 Task: Look for space in Broek op Langedijk, Netherlands from 2nd August, 2023 to 12th August, 2023 for 2 adults in price range Rs.5000 to Rs.10000. Place can be private room with 1  bedroom having 1 bed and 1 bathroom. Property type can be house, flat, guest house, hotel. Amenities needed are: washing machine. Booking option can be shelf check-in. Required host language is English.
Action: Mouse moved to (398, 102)
Screenshot: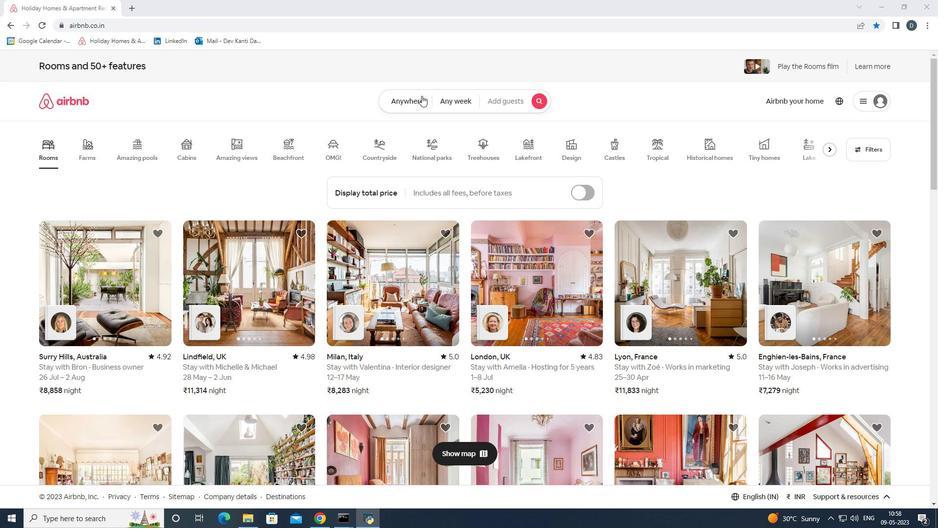 
Action: Mouse pressed left at (398, 102)
Screenshot: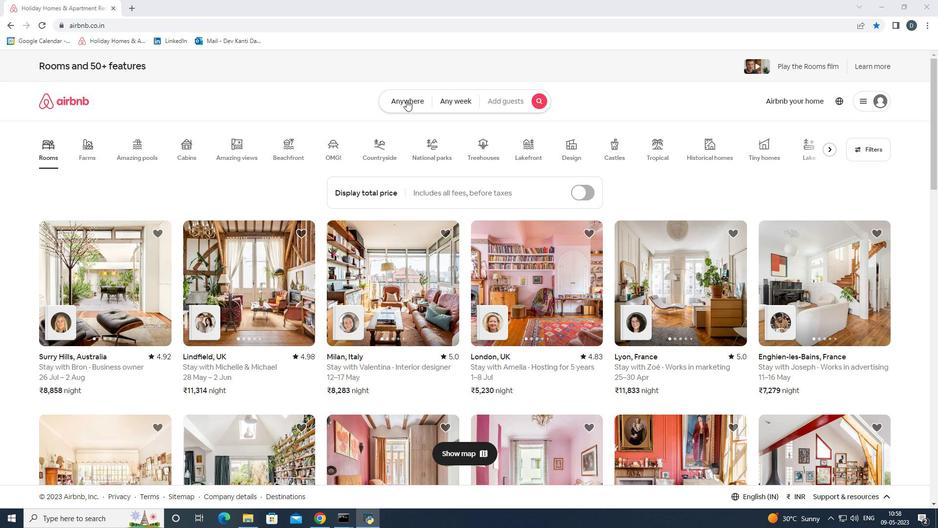 
Action: Mouse moved to (326, 139)
Screenshot: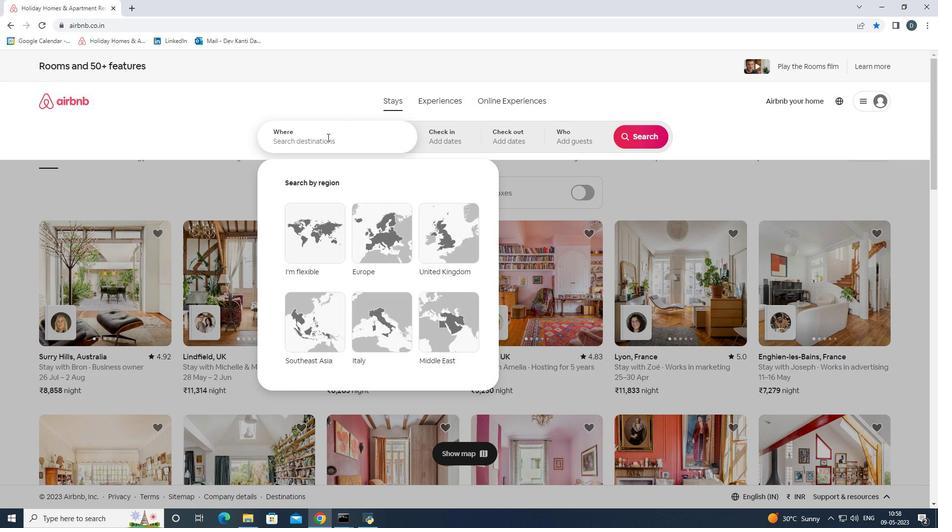 
Action: Mouse pressed left at (326, 139)
Screenshot: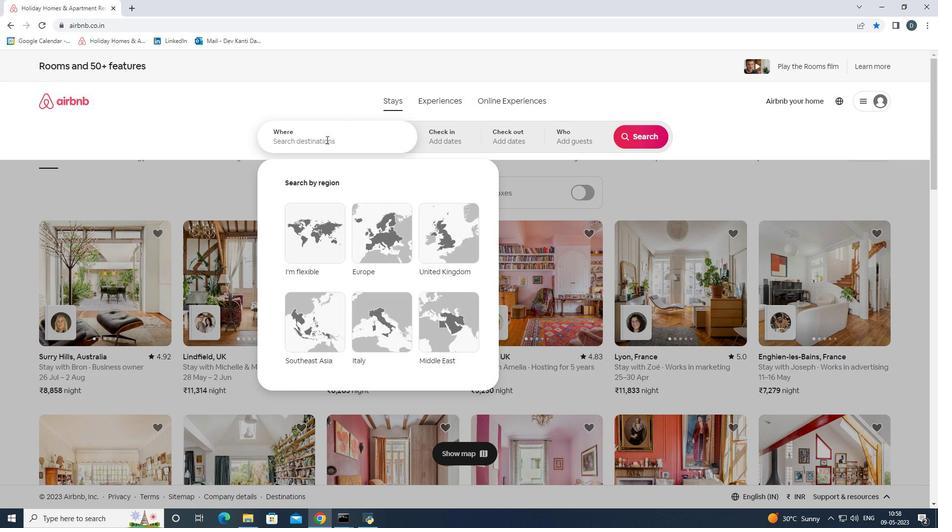 
Action: Key pressed <Key.shift>Broek<Key.space>op<Key.space><Key.shift>Langedijk,<Key.space><Key.shift><Key.shift><Key.shift><Key.shift><Key.shift><Key.shift>Netherlands<Key.enter>
Screenshot: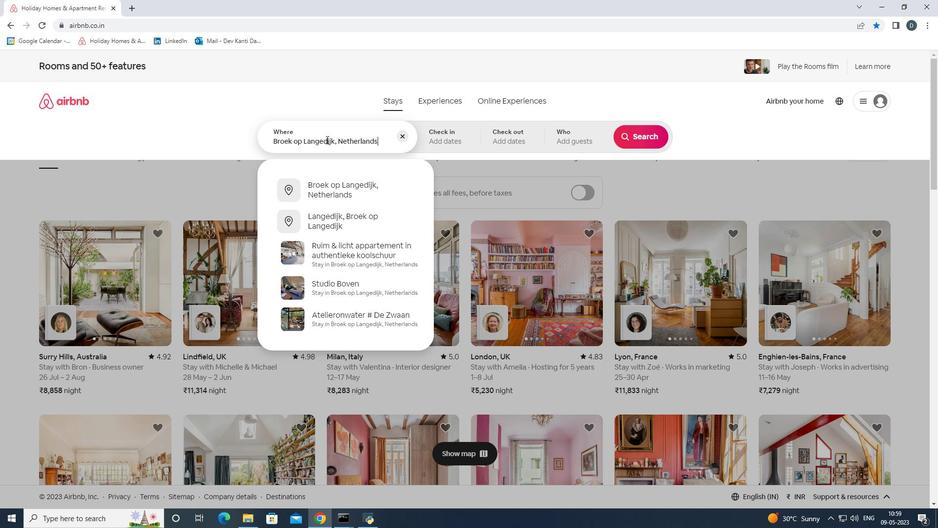 
Action: Mouse moved to (637, 215)
Screenshot: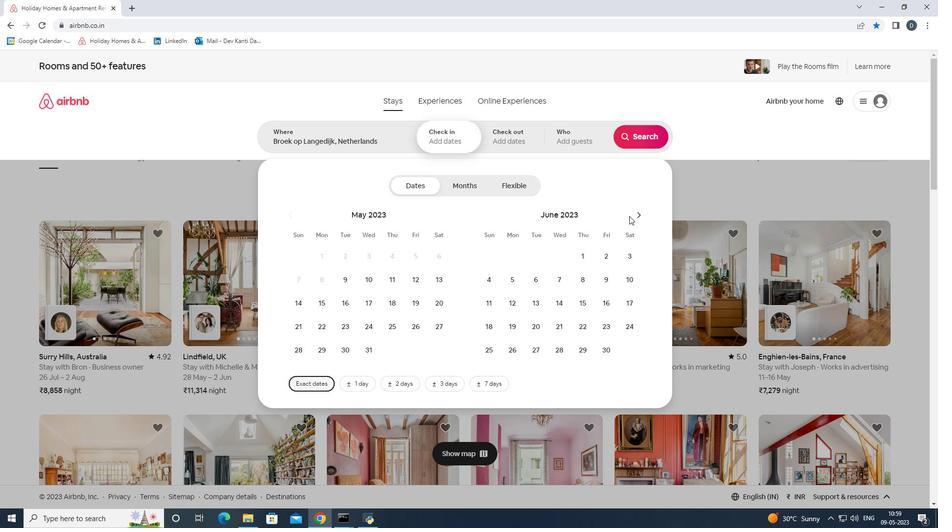 
Action: Mouse pressed left at (637, 215)
Screenshot: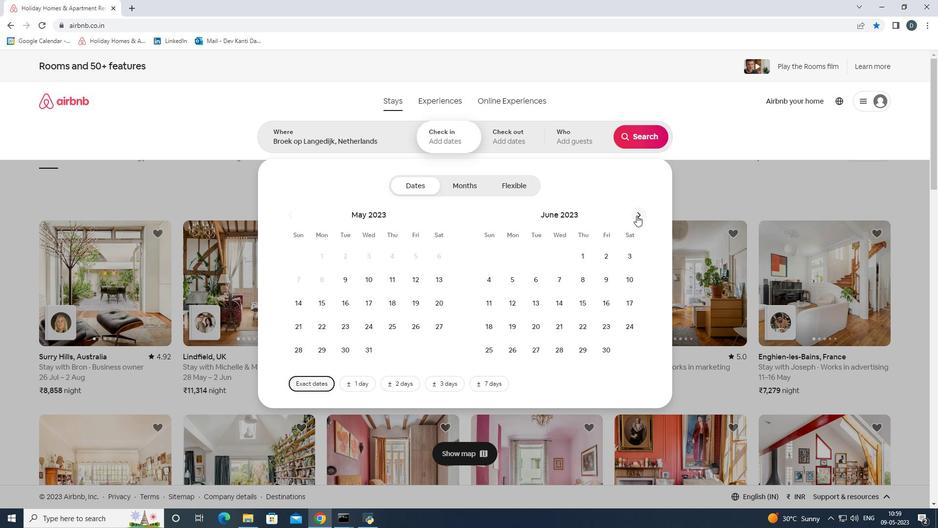 
Action: Mouse pressed left at (637, 215)
Screenshot: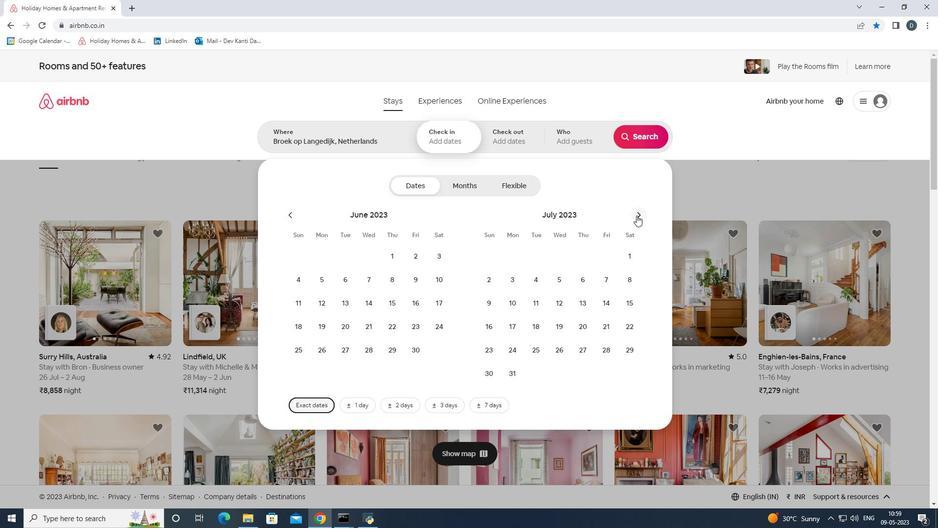 
Action: Mouse moved to (564, 255)
Screenshot: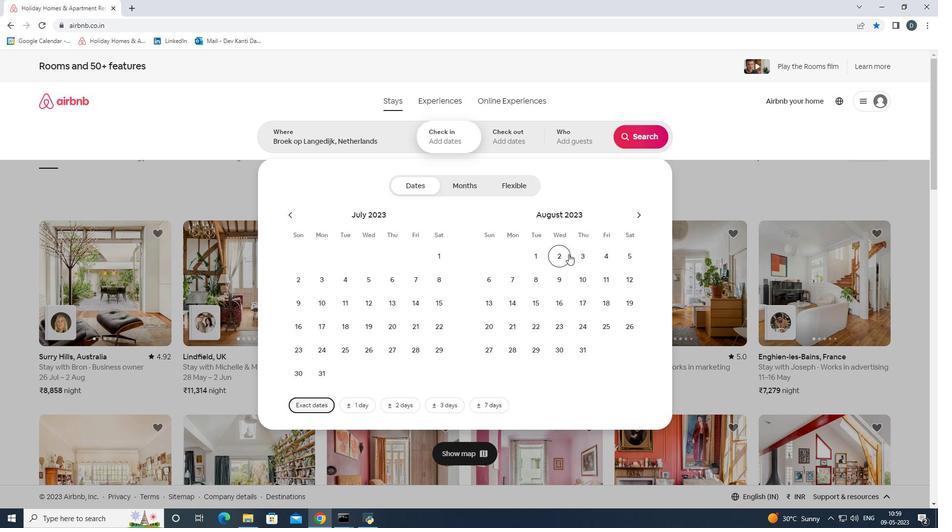 
Action: Mouse pressed left at (564, 255)
Screenshot: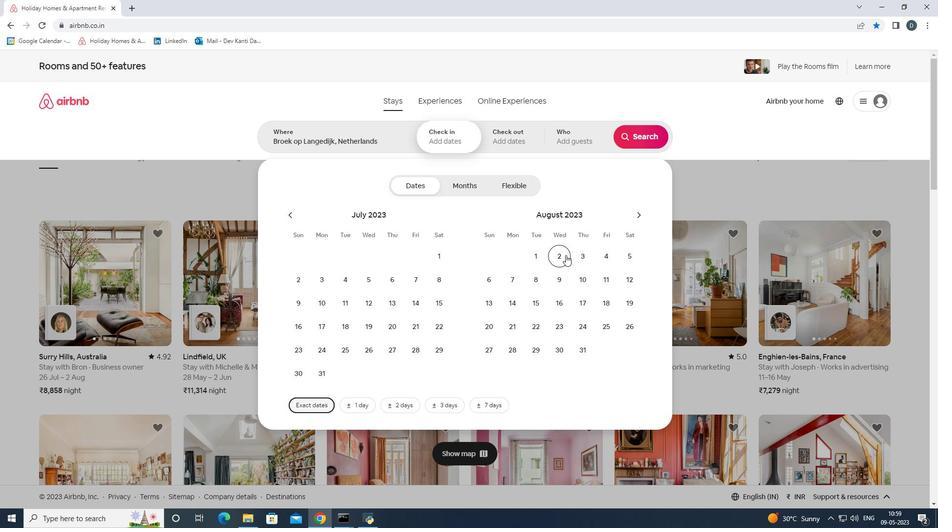 
Action: Mouse moved to (624, 275)
Screenshot: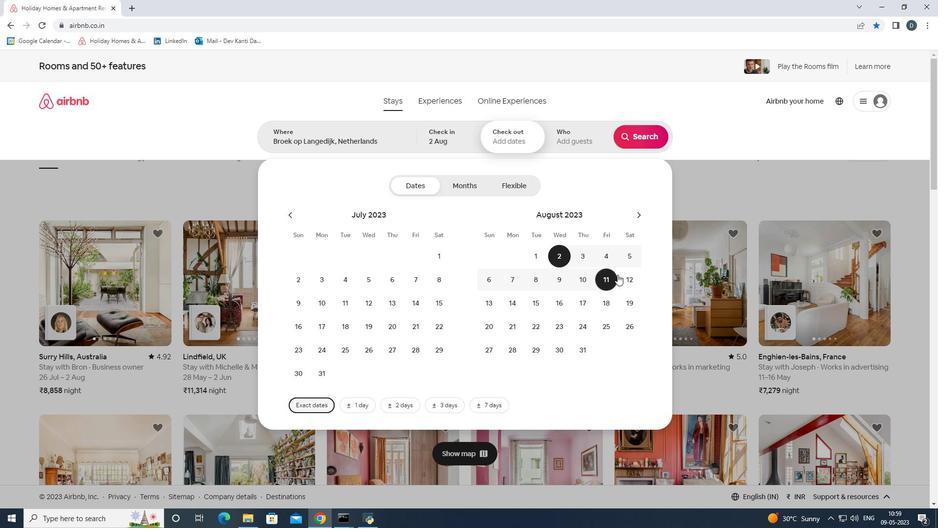 
Action: Mouse pressed left at (624, 275)
Screenshot: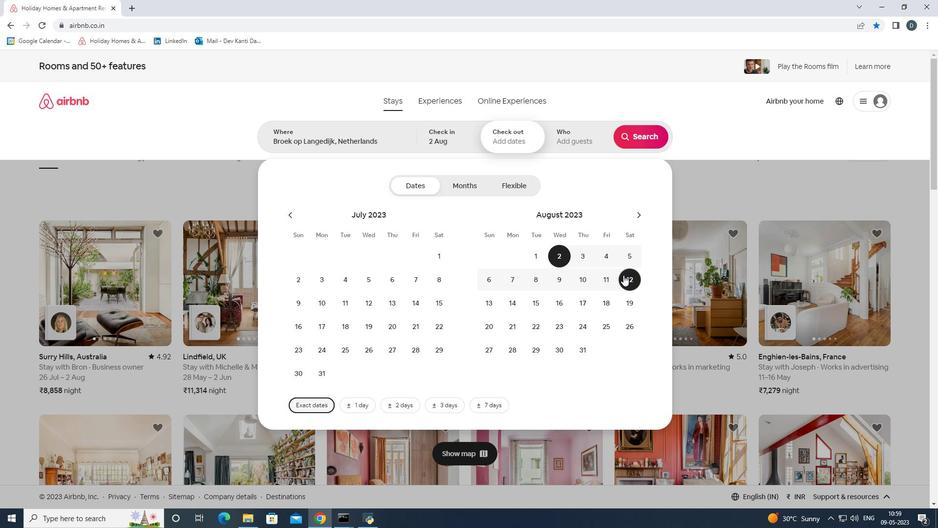 
Action: Mouse moved to (575, 142)
Screenshot: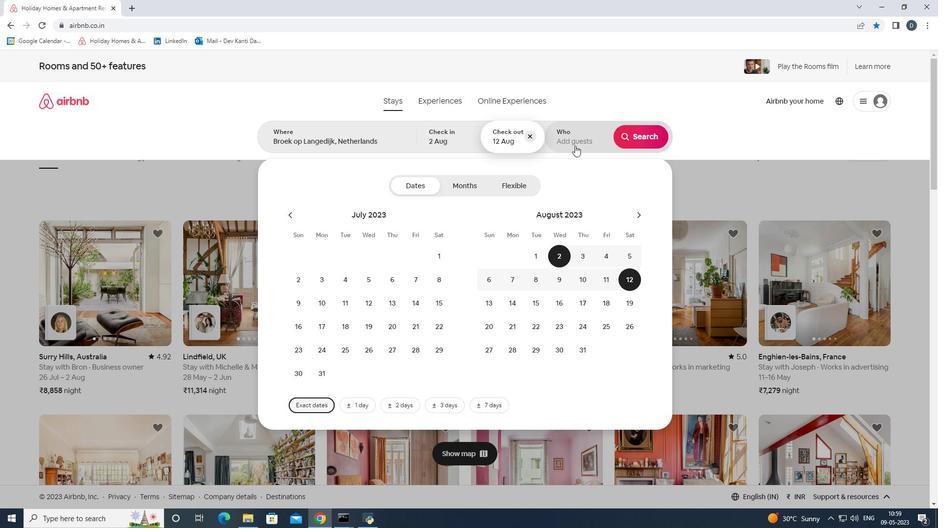 
Action: Mouse pressed left at (575, 142)
Screenshot: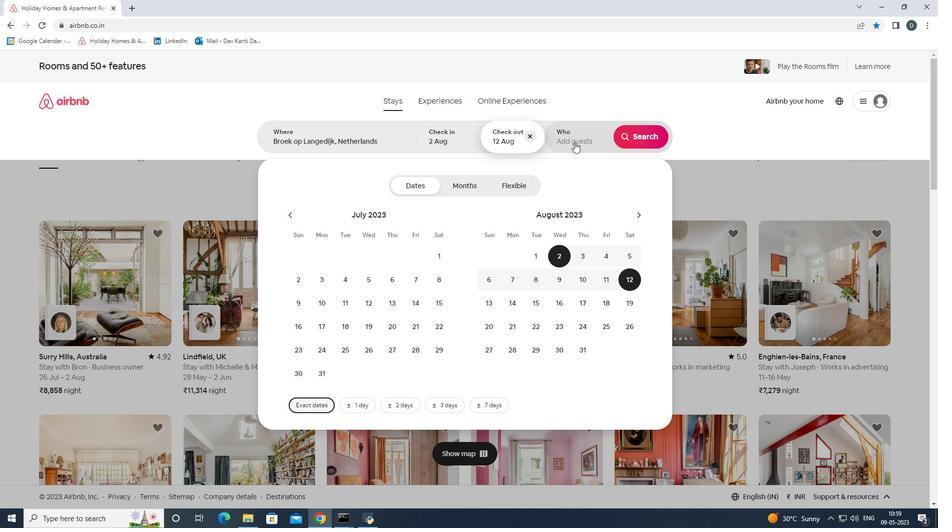 
Action: Mouse moved to (642, 184)
Screenshot: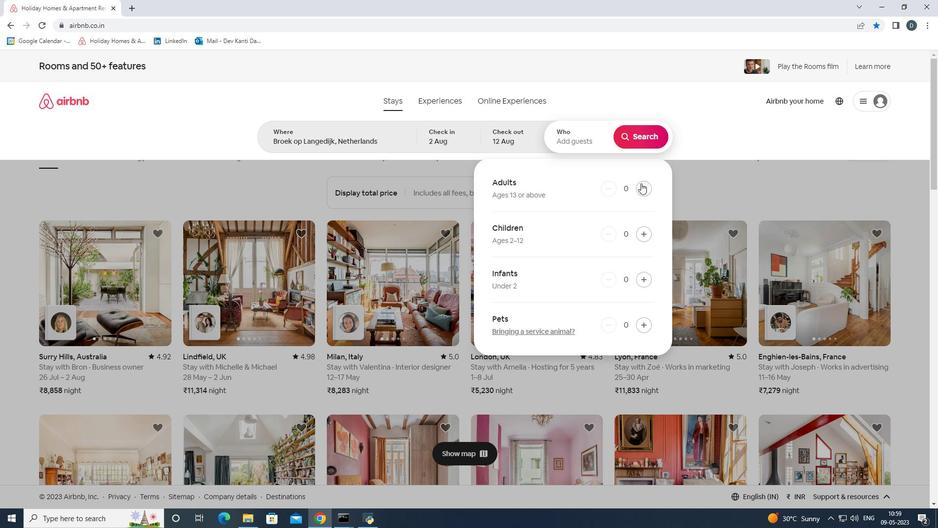 
Action: Mouse pressed left at (642, 184)
Screenshot: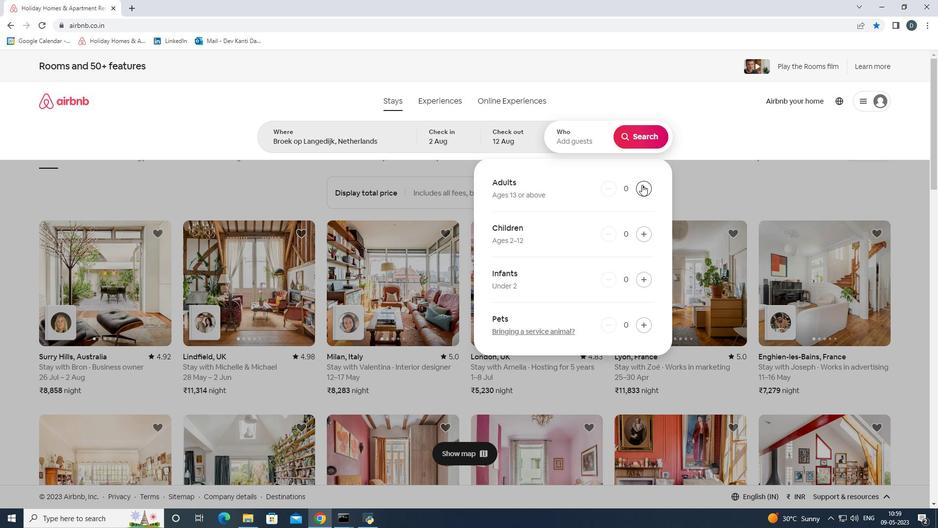 
Action: Mouse pressed left at (642, 184)
Screenshot: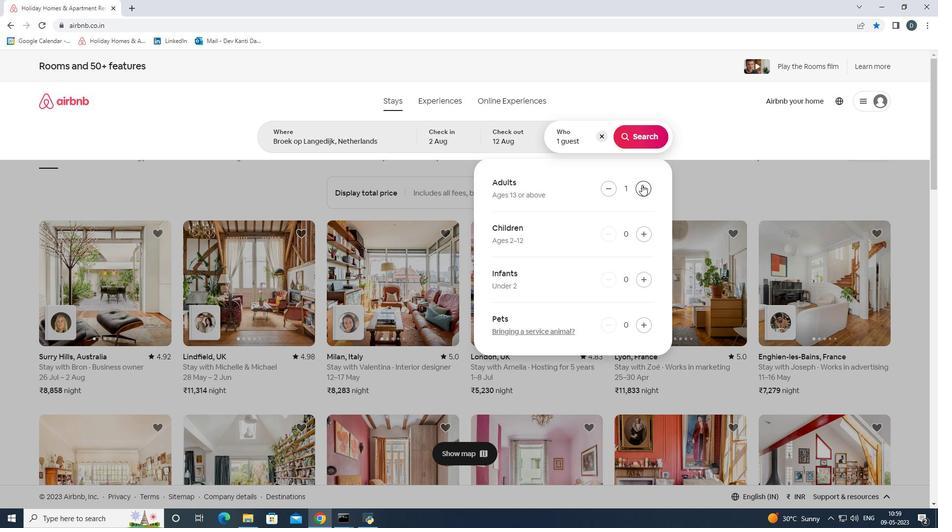 
Action: Mouse moved to (635, 144)
Screenshot: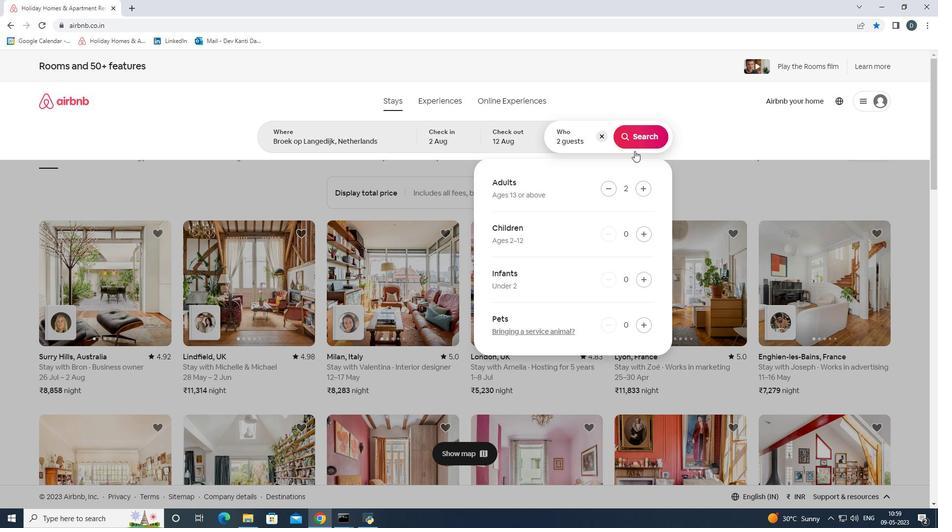 
Action: Mouse pressed left at (635, 144)
Screenshot: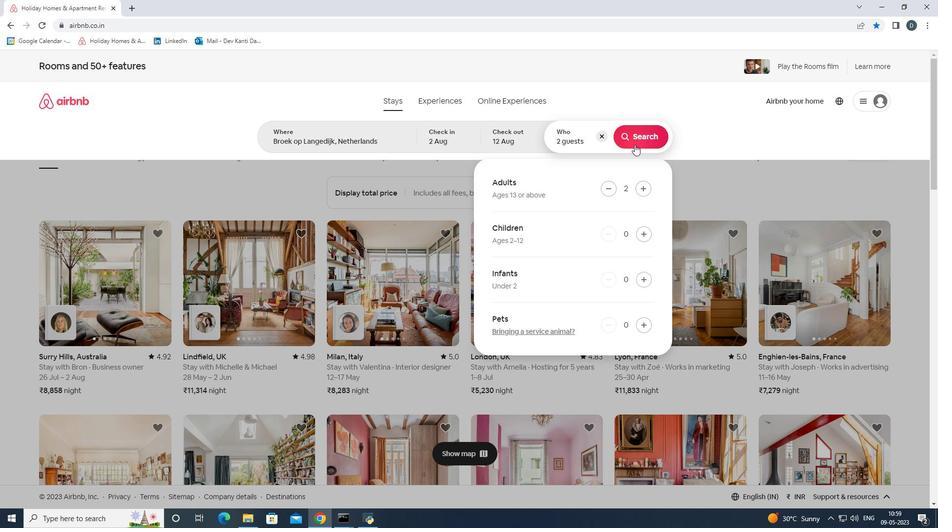 
Action: Mouse moved to (888, 106)
Screenshot: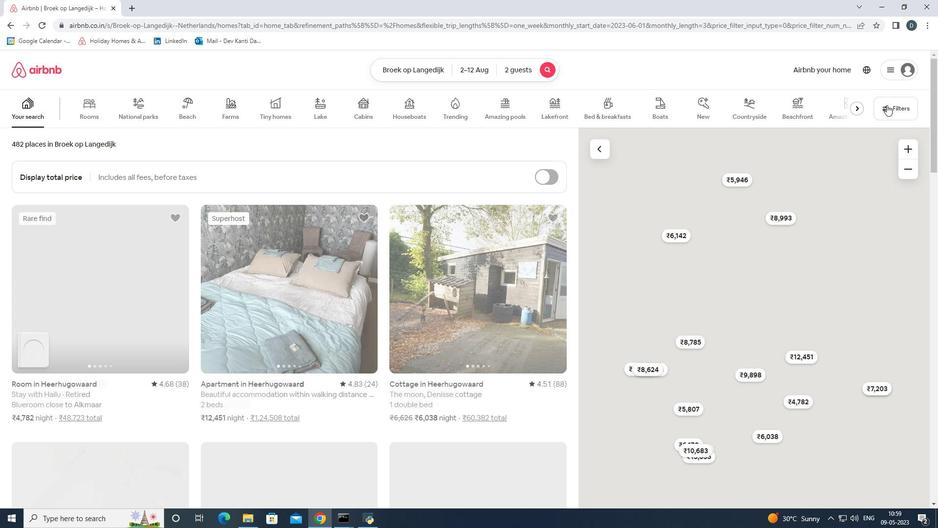 
Action: Mouse pressed left at (888, 106)
Screenshot: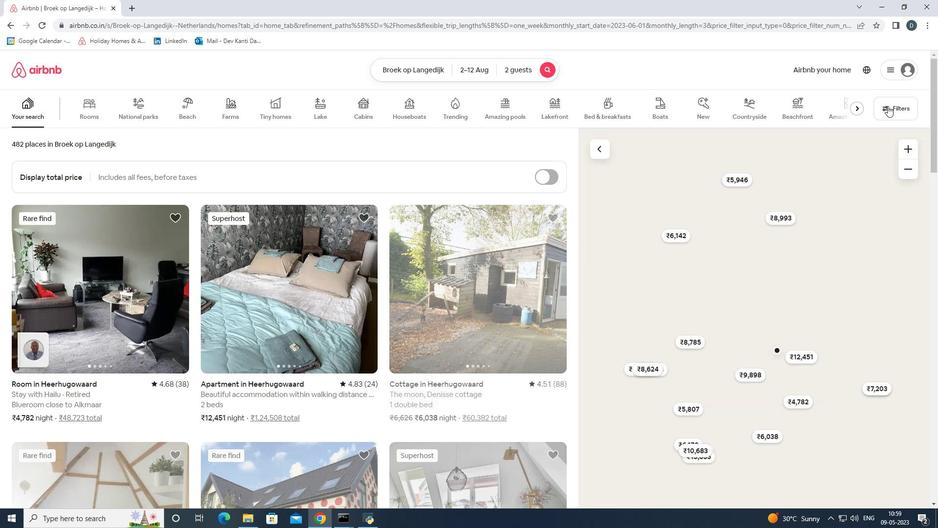 
Action: Mouse moved to (410, 348)
Screenshot: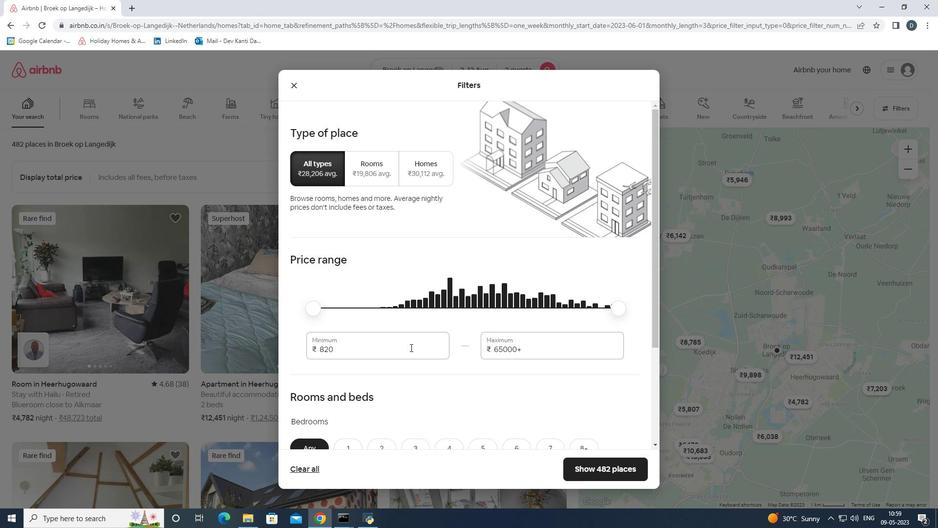 
Action: Mouse pressed left at (410, 348)
Screenshot: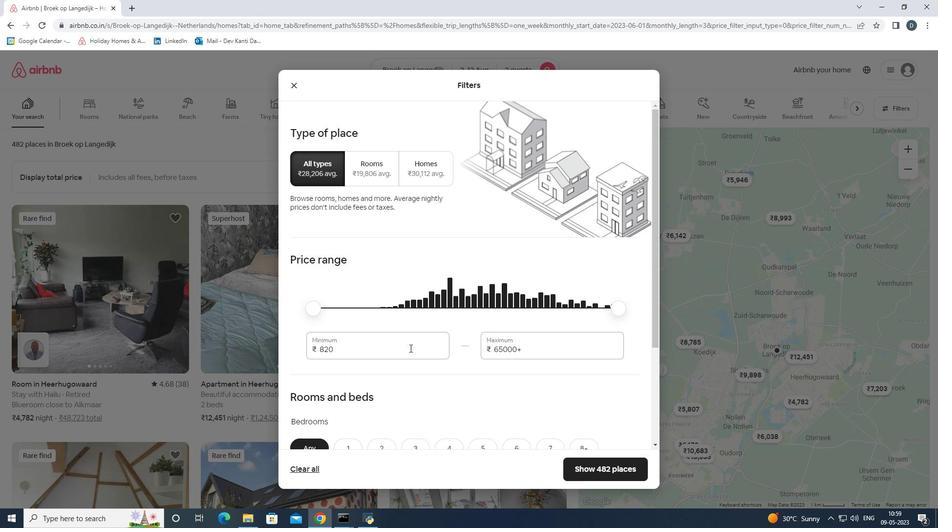 
Action: Mouse pressed left at (410, 348)
Screenshot: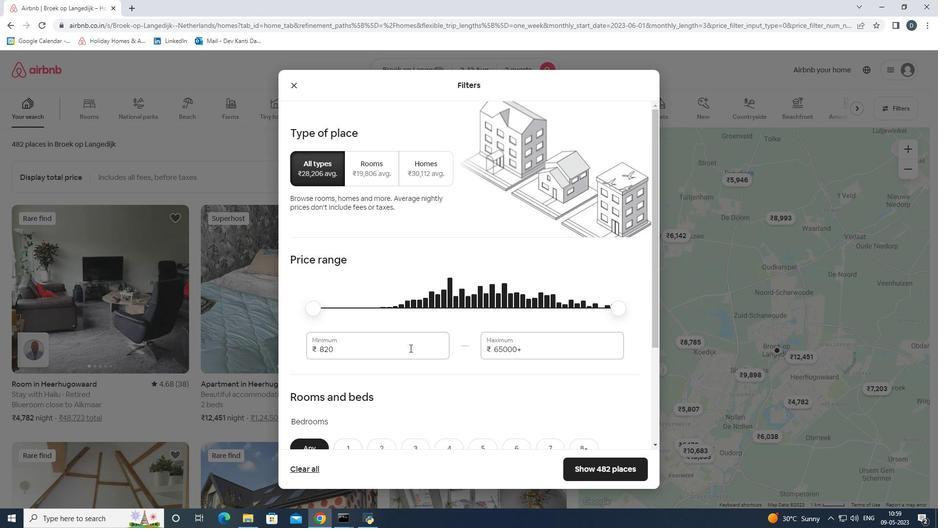 
Action: Key pressed 5000<Key.tab>10000
Screenshot: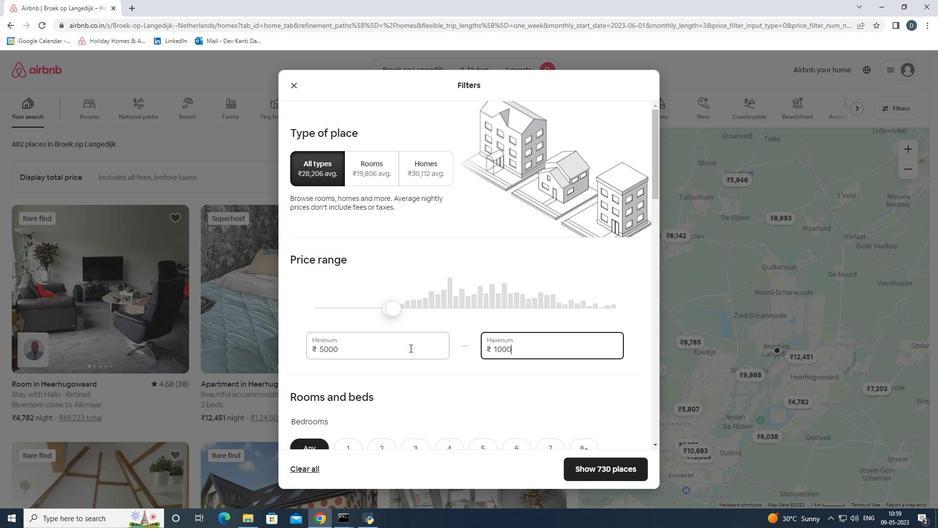 
Action: Mouse moved to (379, 282)
Screenshot: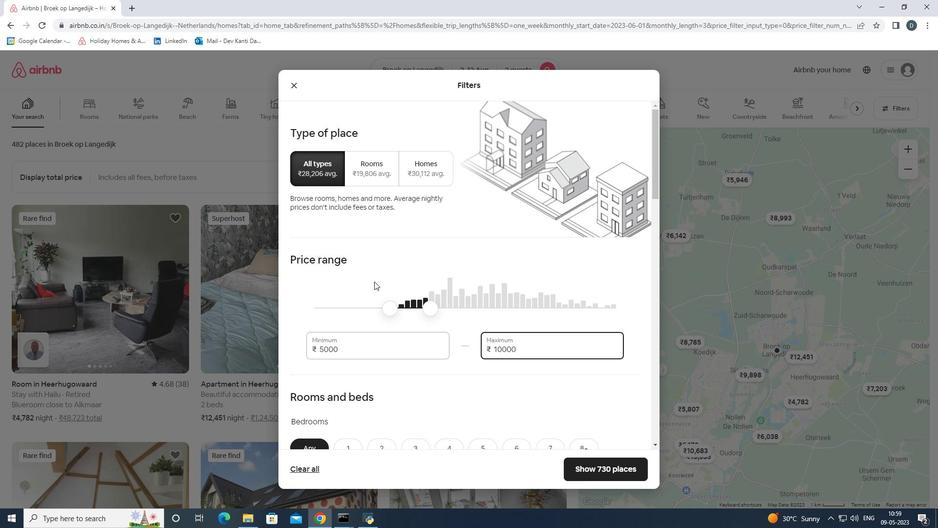 
Action: Mouse scrolled (379, 281) with delta (0, 0)
Screenshot: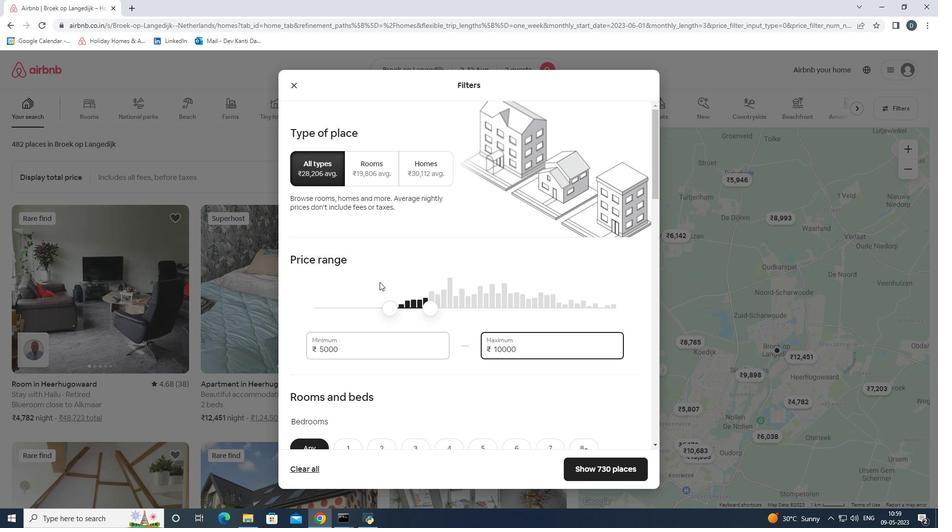 
Action: Mouse scrolled (379, 281) with delta (0, 0)
Screenshot: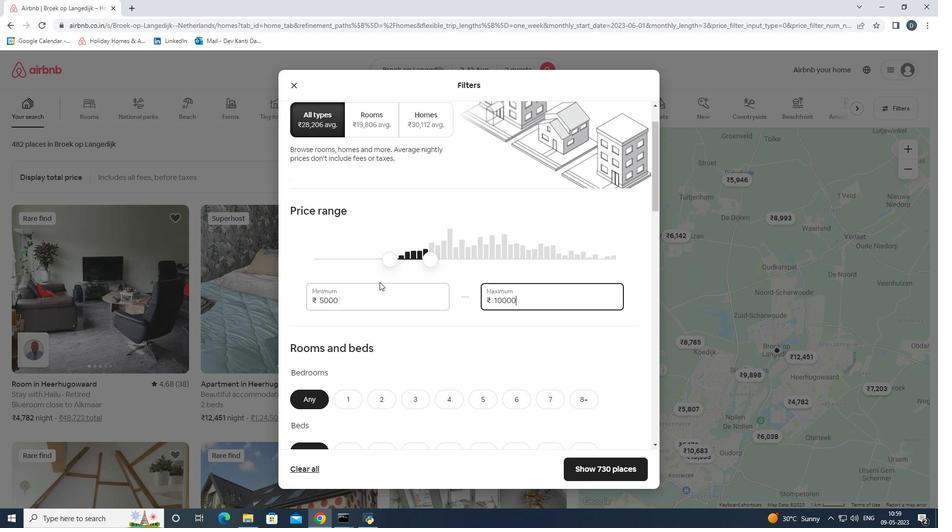 
Action: Mouse scrolled (379, 281) with delta (0, 0)
Screenshot: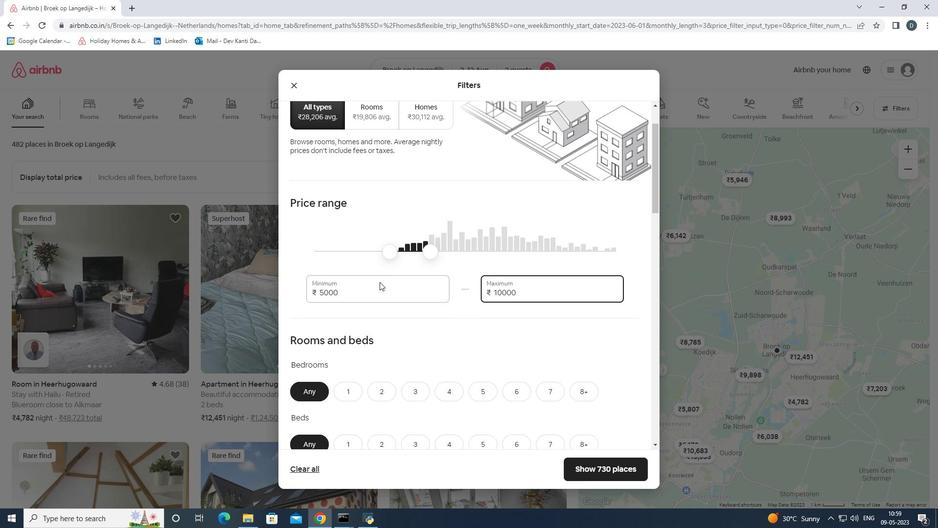 
Action: Mouse moved to (344, 297)
Screenshot: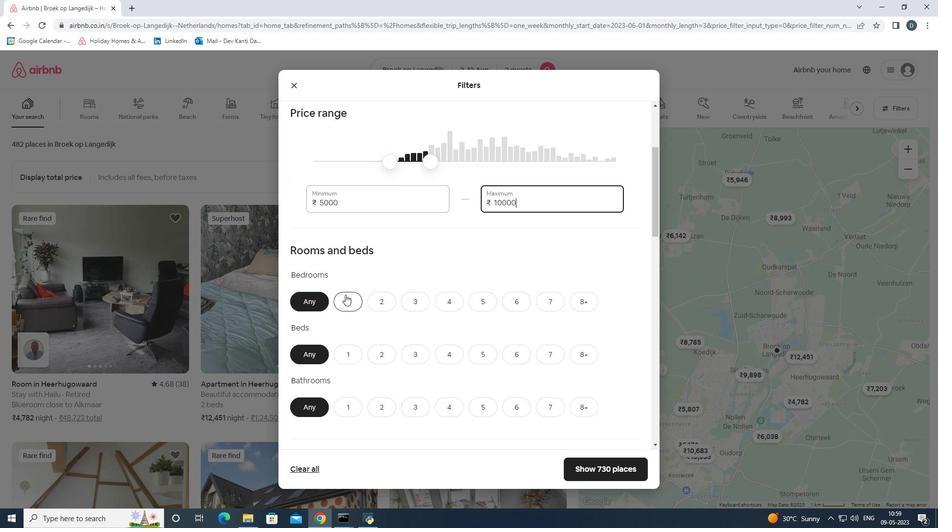
Action: Mouse pressed left at (344, 297)
Screenshot: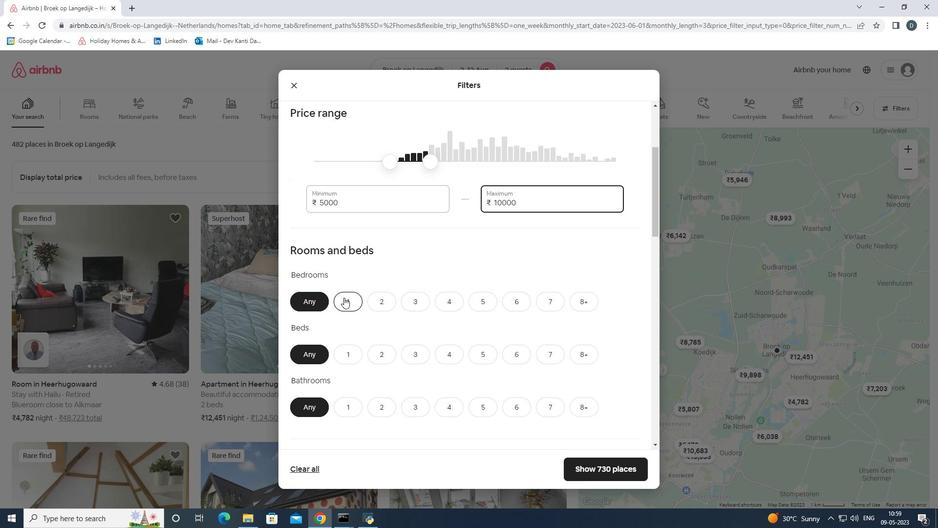 
Action: Mouse moved to (344, 350)
Screenshot: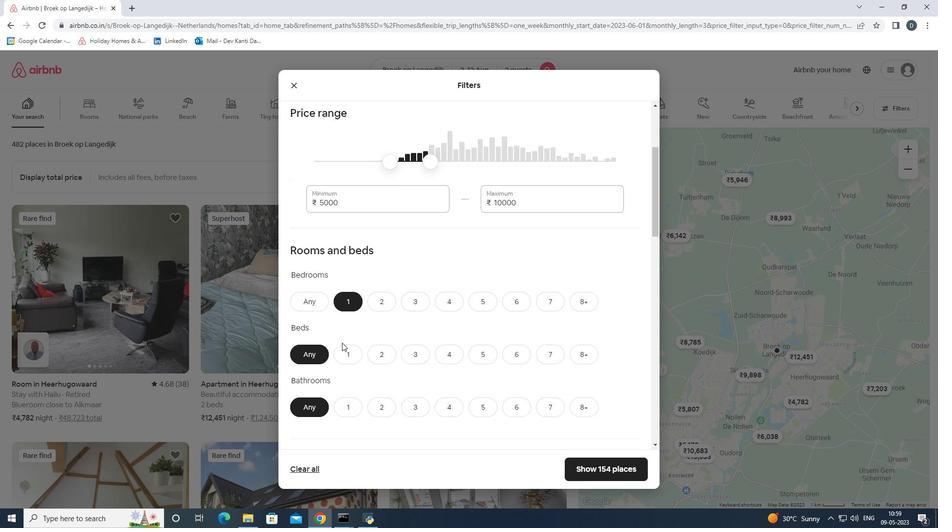 
Action: Mouse pressed left at (344, 350)
Screenshot: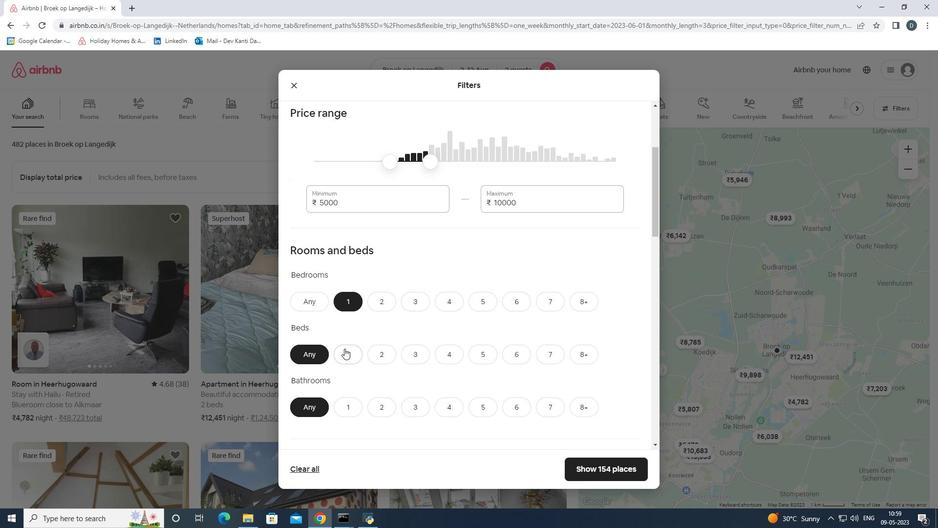 
Action: Mouse moved to (346, 403)
Screenshot: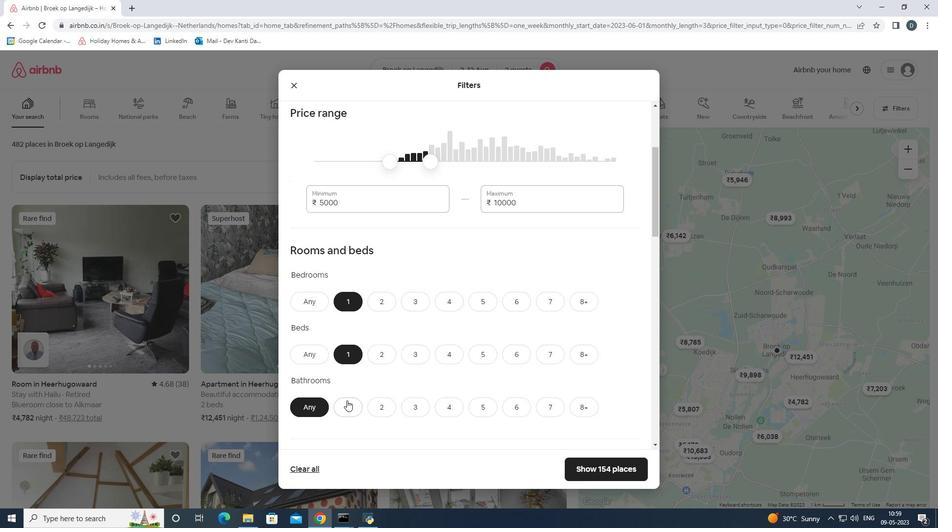 
Action: Mouse pressed left at (346, 403)
Screenshot: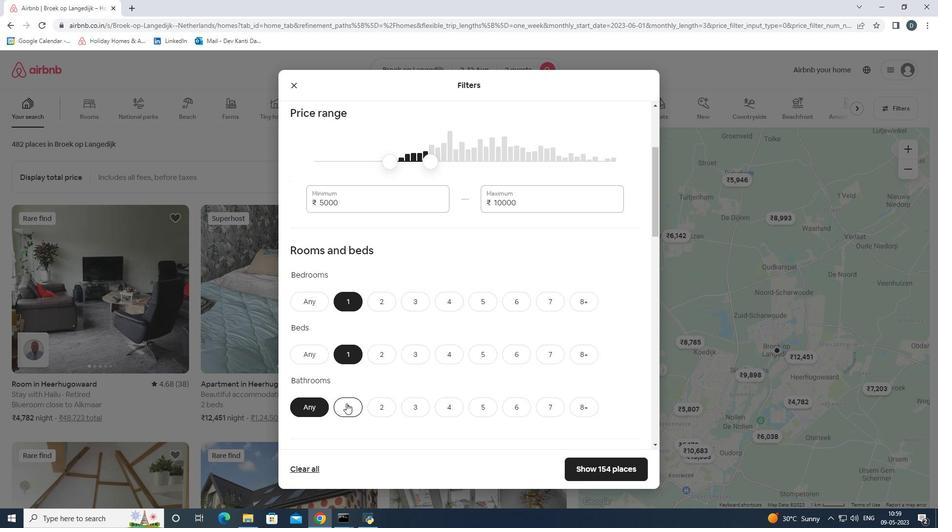 
Action: Mouse moved to (347, 403)
Screenshot: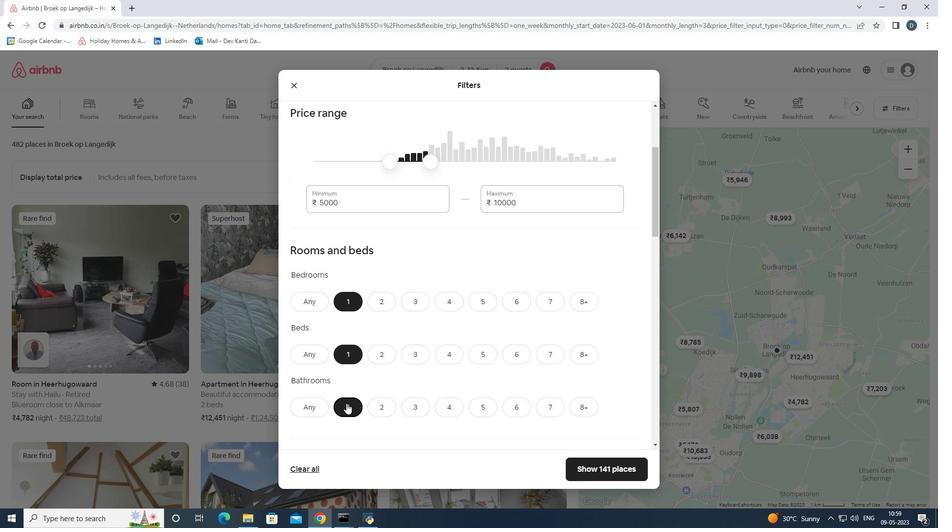 
Action: Mouse scrolled (347, 402) with delta (0, 0)
Screenshot: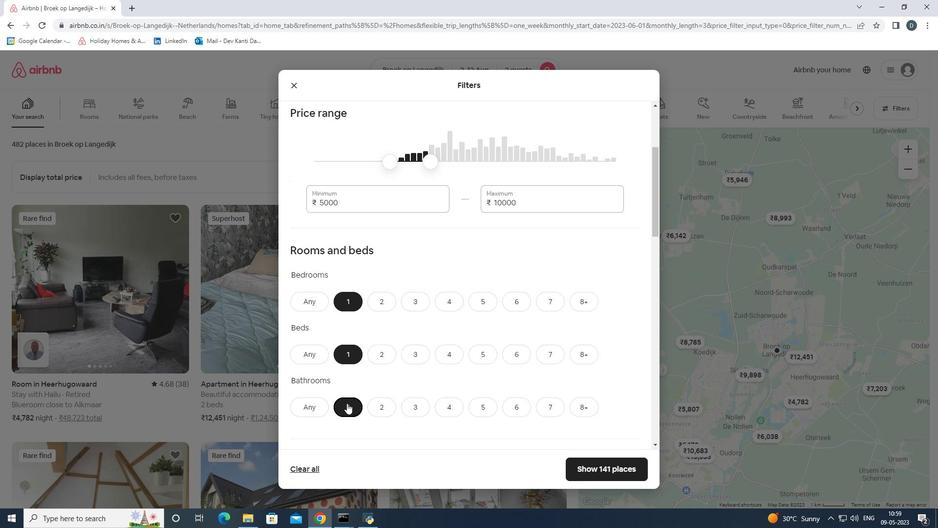 
Action: Mouse scrolled (347, 402) with delta (0, 0)
Screenshot: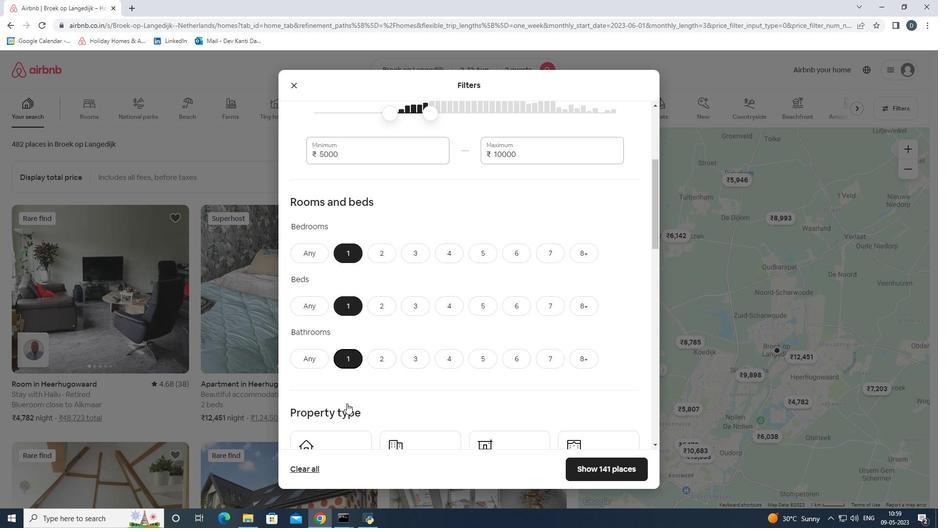 
Action: Mouse scrolled (347, 402) with delta (0, 0)
Screenshot: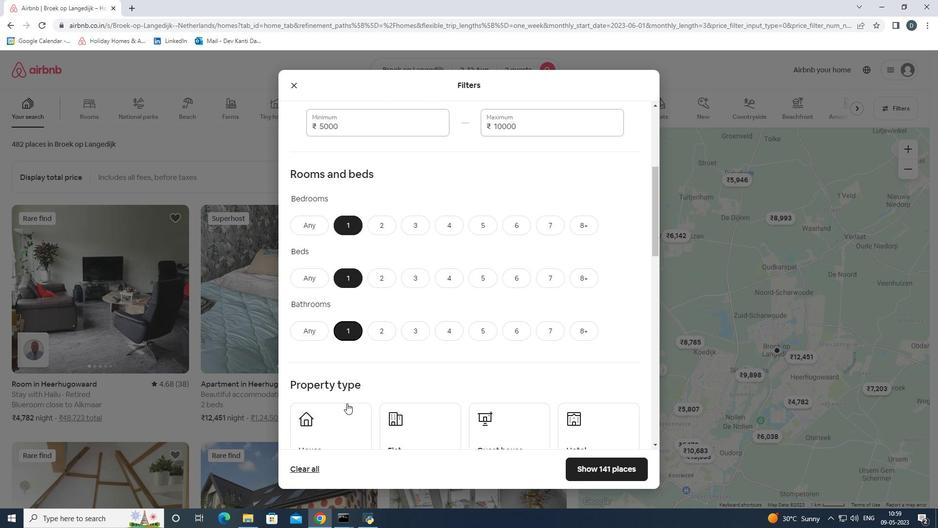 
Action: Mouse moved to (351, 375)
Screenshot: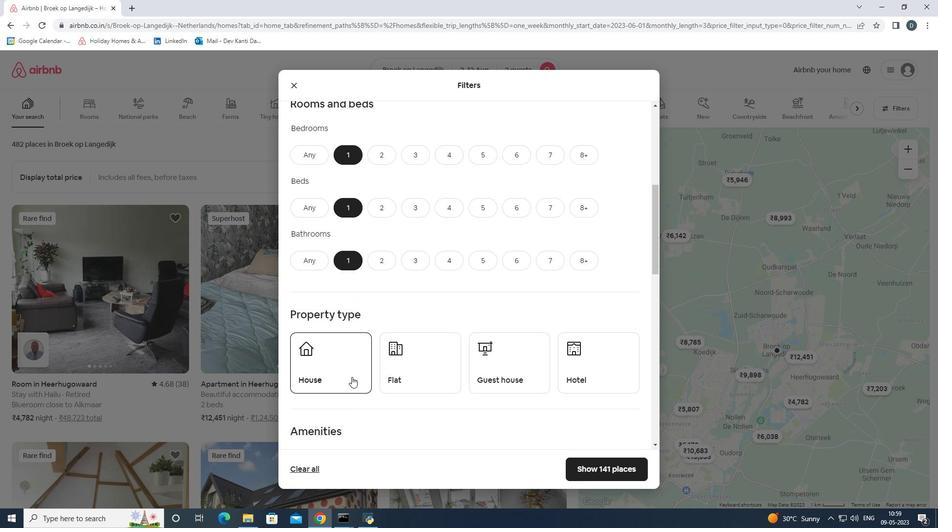 
Action: Mouse pressed left at (351, 375)
Screenshot: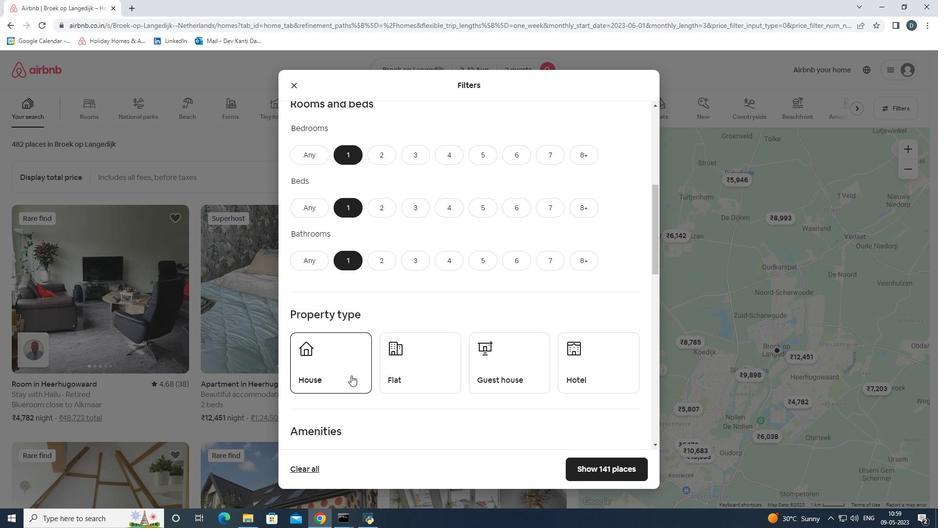 
Action: Mouse moved to (415, 368)
Screenshot: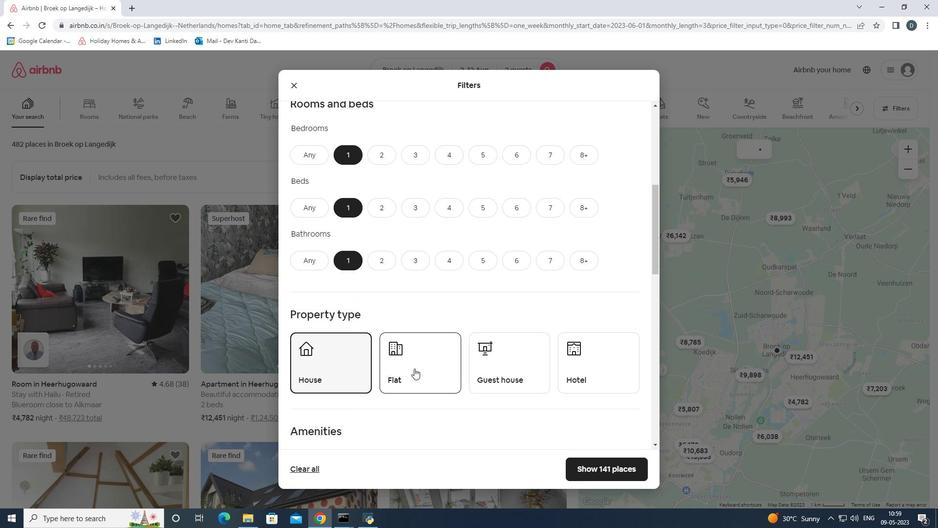 
Action: Mouse pressed left at (415, 368)
Screenshot: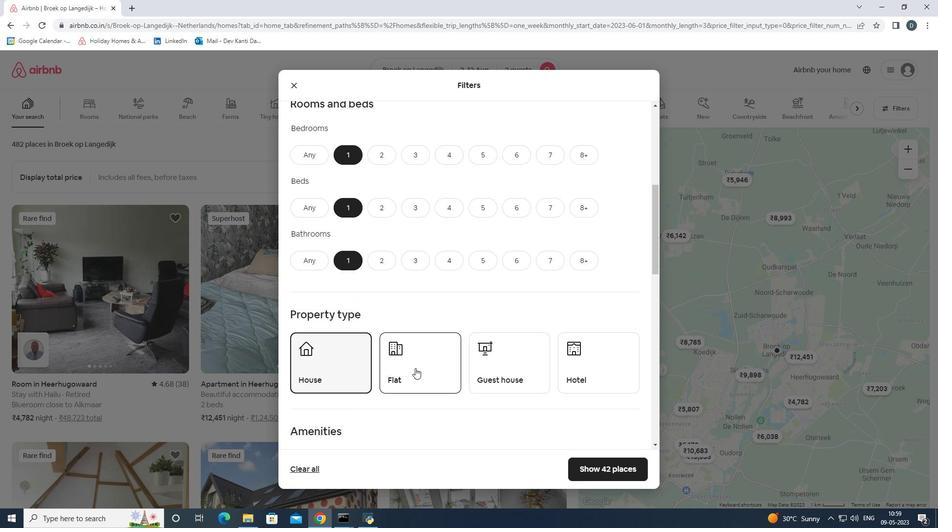 
Action: Mouse moved to (489, 357)
Screenshot: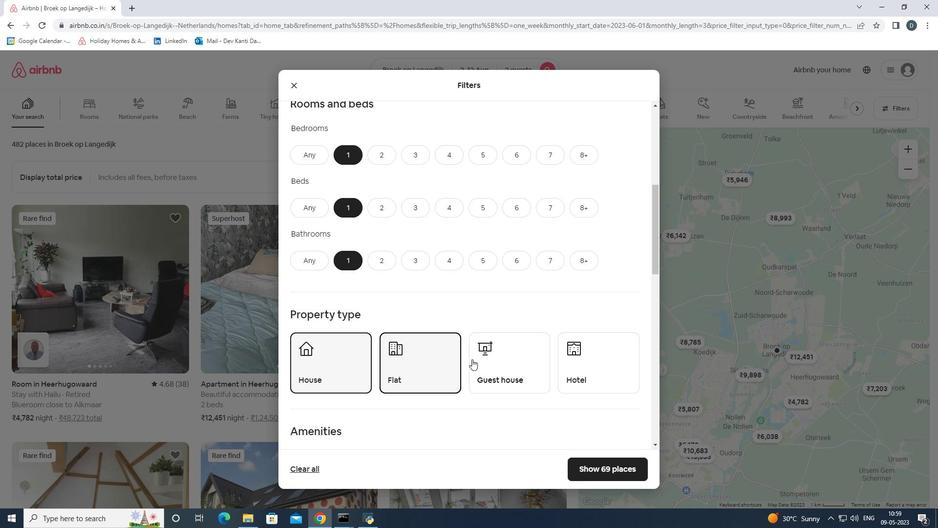 
Action: Mouse pressed left at (489, 357)
Screenshot: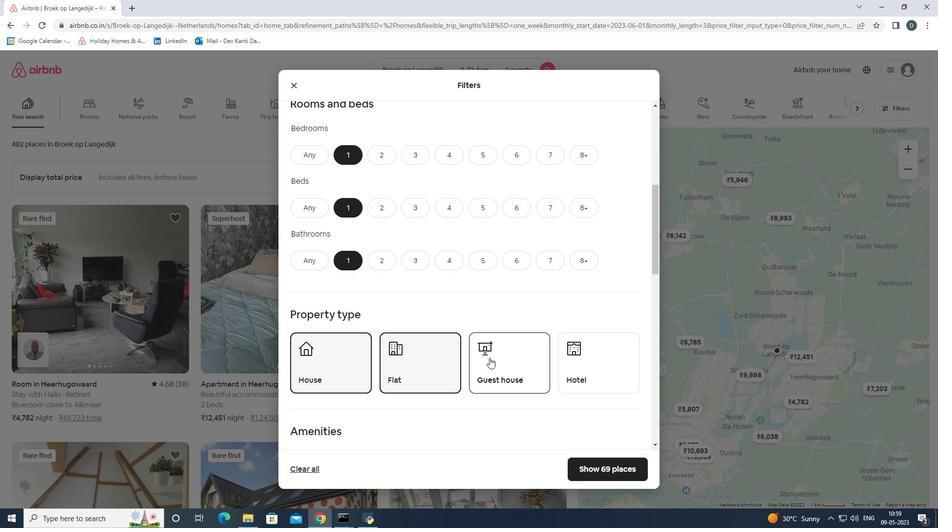 
Action: Mouse moved to (569, 358)
Screenshot: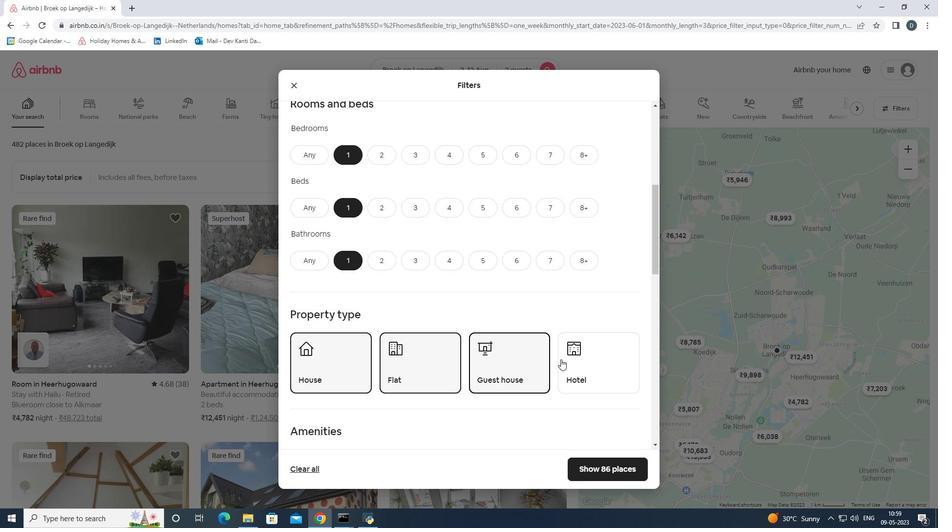 
Action: Mouse pressed left at (569, 358)
Screenshot: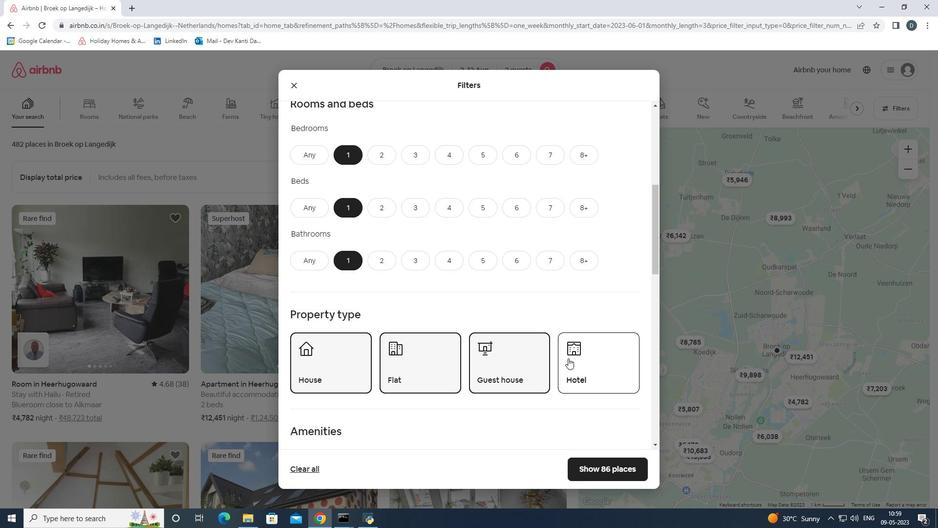 
Action: Mouse scrolled (569, 357) with delta (0, 0)
Screenshot: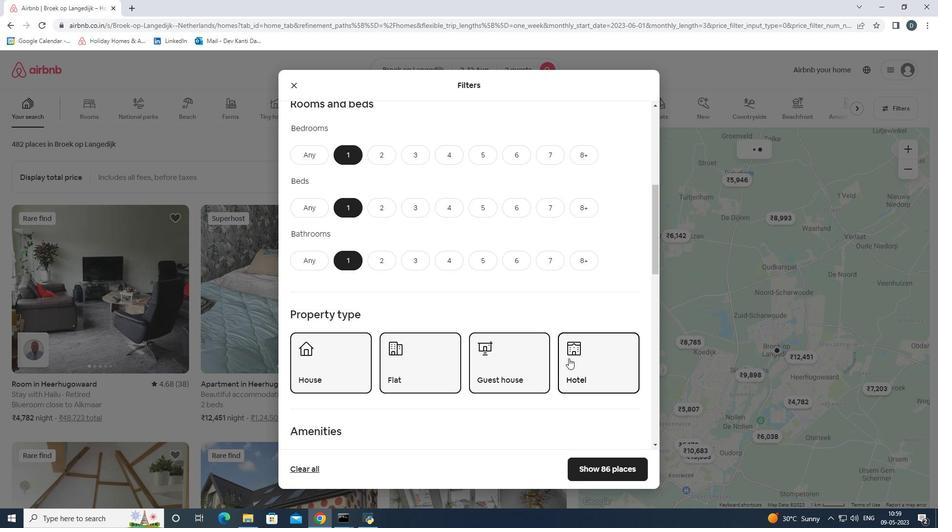 
Action: Mouse scrolled (569, 357) with delta (0, 0)
Screenshot: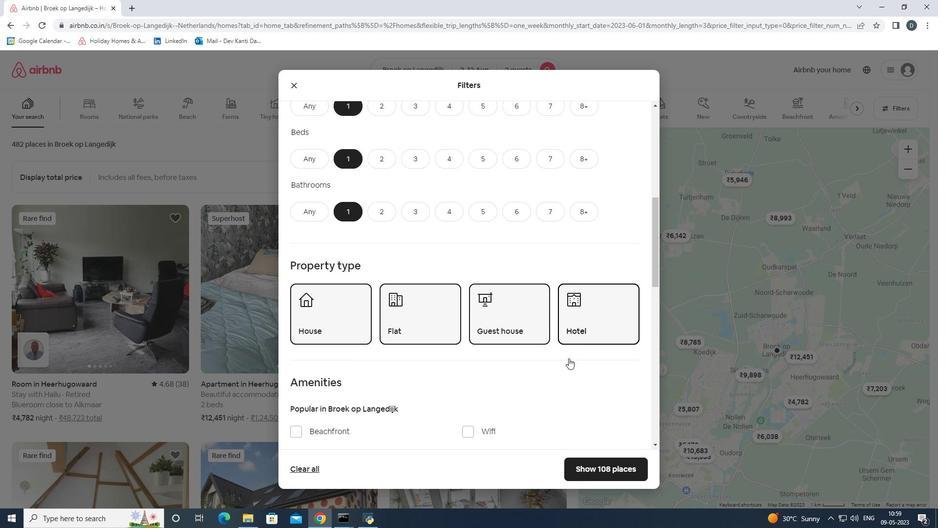 
Action: Mouse scrolled (569, 357) with delta (0, 0)
Screenshot: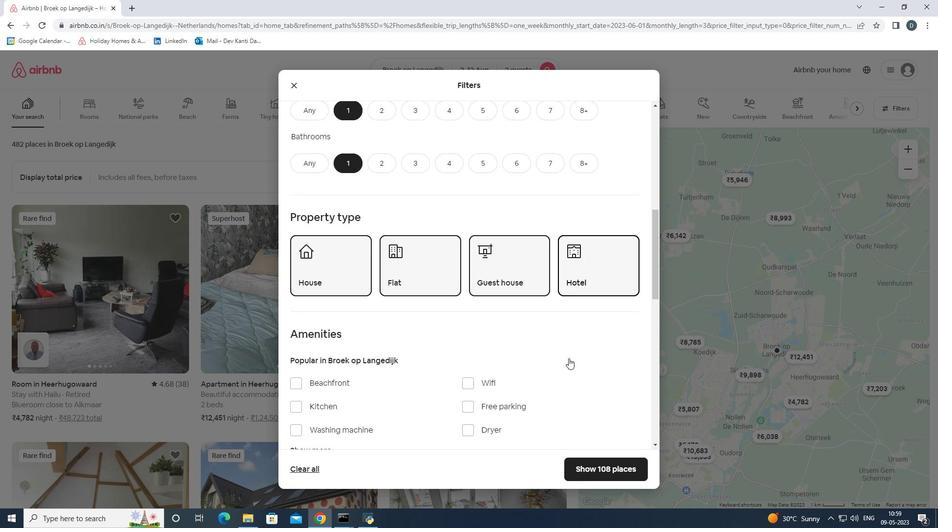 
Action: Mouse moved to (333, 378)
Screenshot: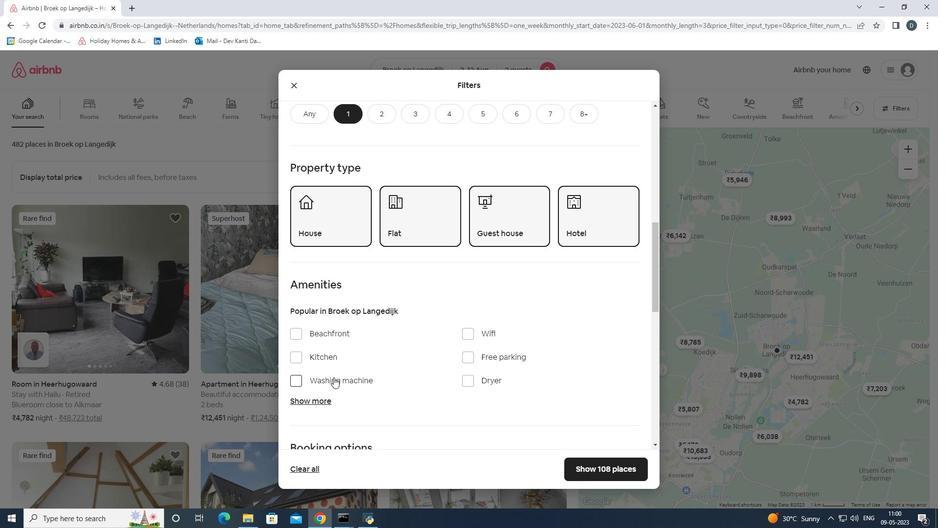 
Action: Mouse pressed left at (333, 378)
Screenshot: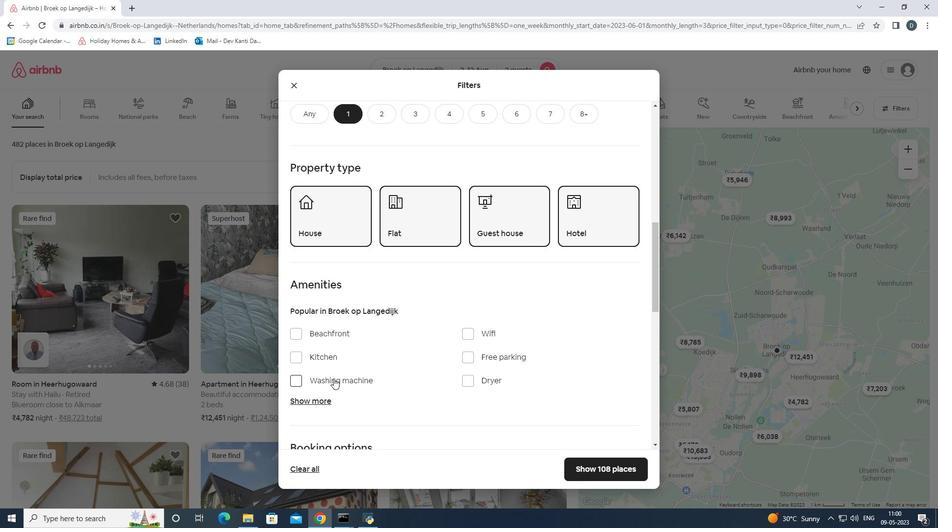 
Action: Mouse moved to (416, 368)
Screenshot: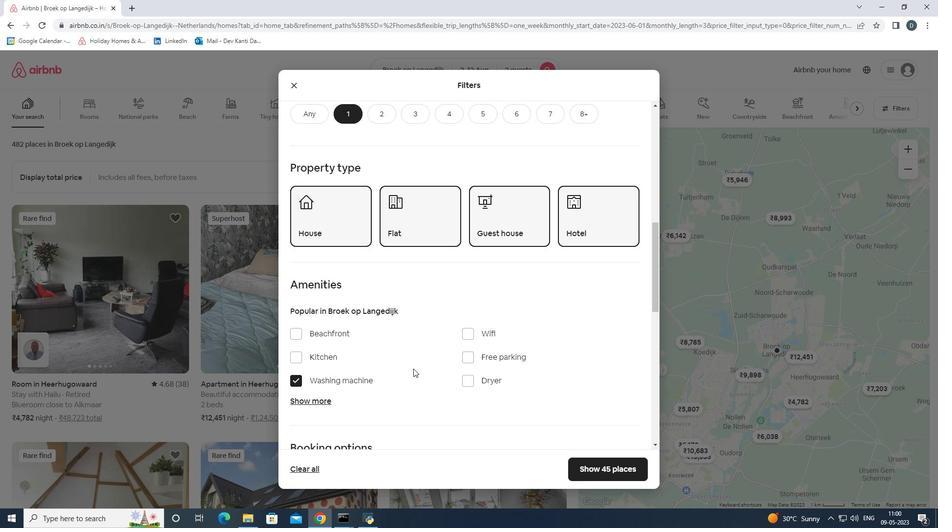 
Action: Mouse scrolled (416, 368) with delta (0, 0)
Screenshot: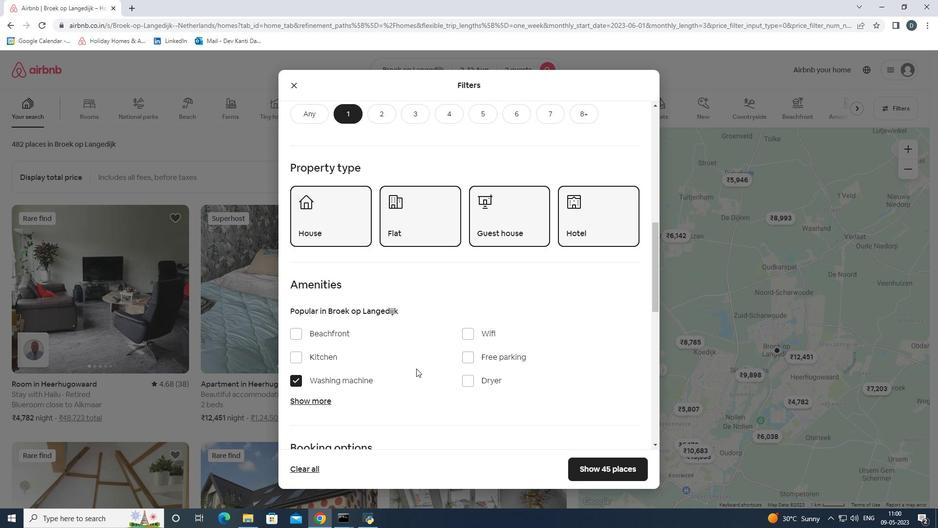 
Action: Mouse moved to (417, 368)
Screenshot: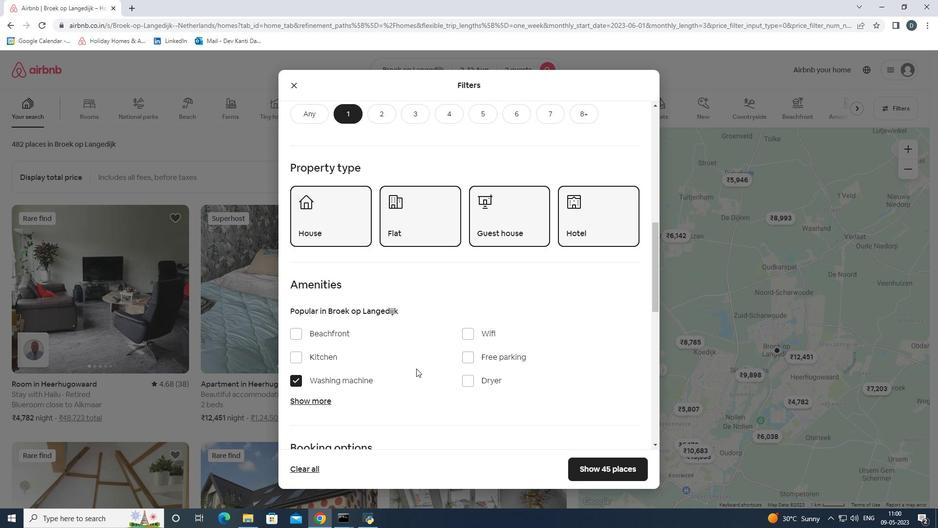 
Action: Mouse scrolled (417, 368) with delta (0, 0)
Screenshot: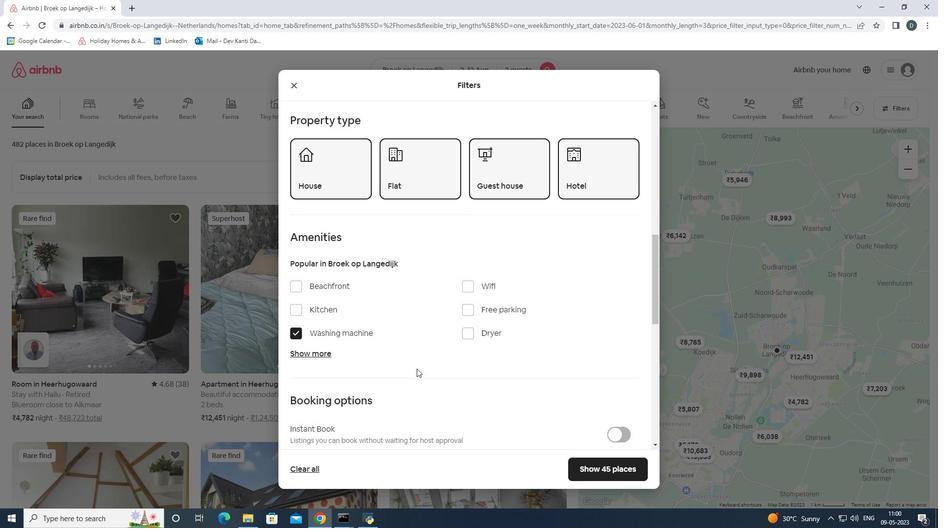 
Action: Mouse scrolled (417, 368) with delta (0, 0)
Screenshot: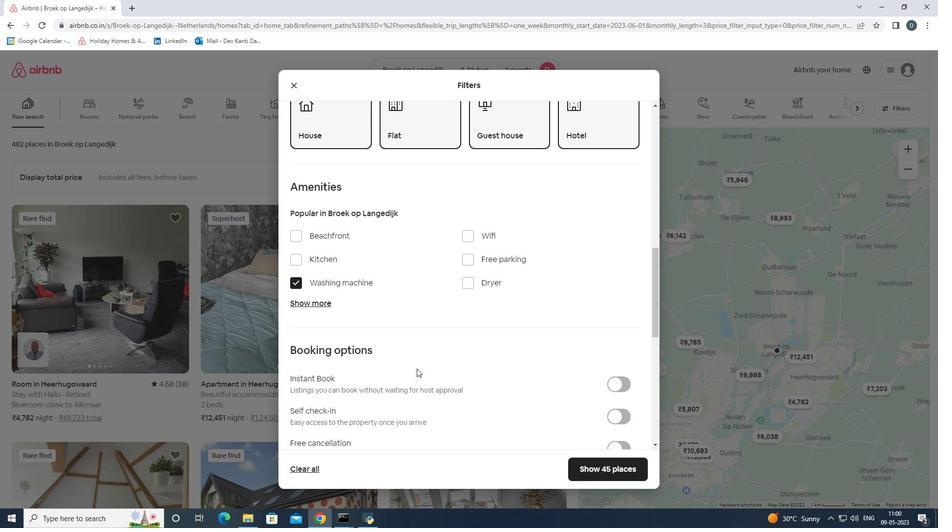 
Action: Mouse moved to (624, 367)
Screenshot: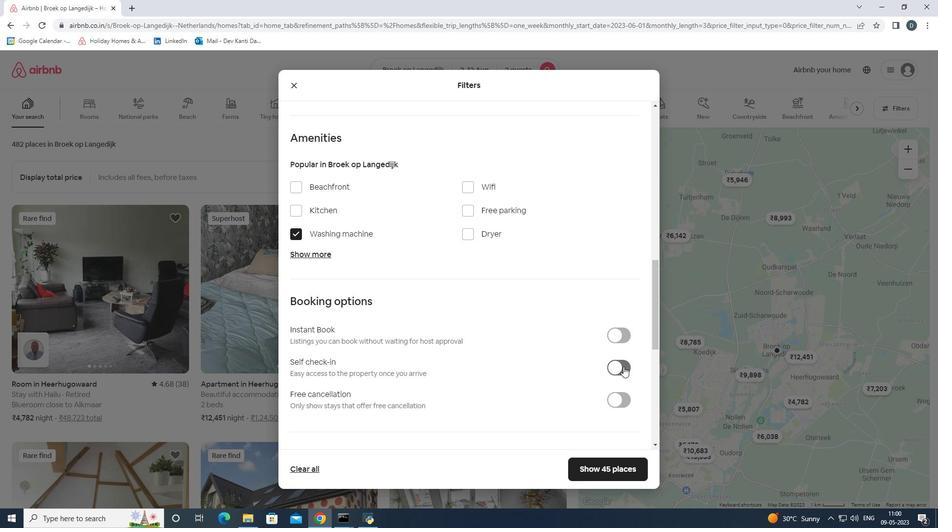 
Action: Mouse pressed left at (624, 367)
Screenshot: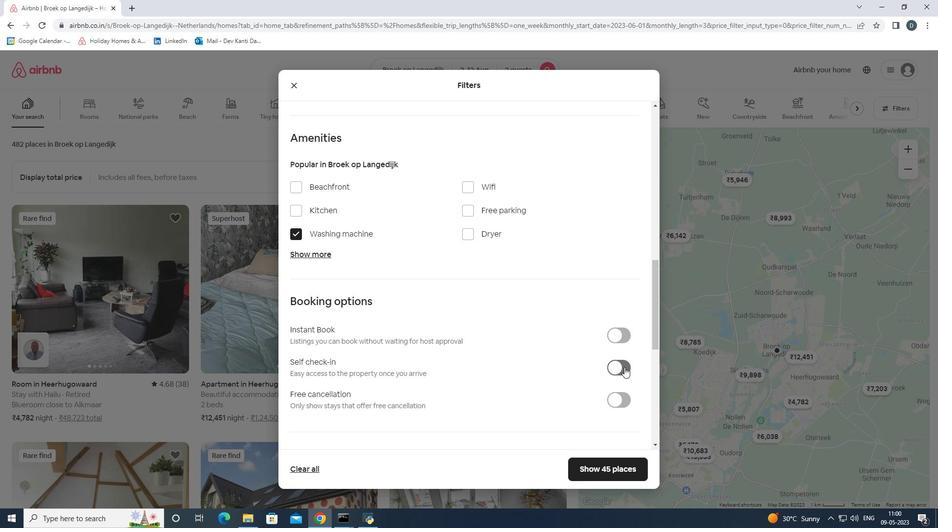 
Action: Mouse scrolled (624, 366) with delta (0, 0)
Screenshot: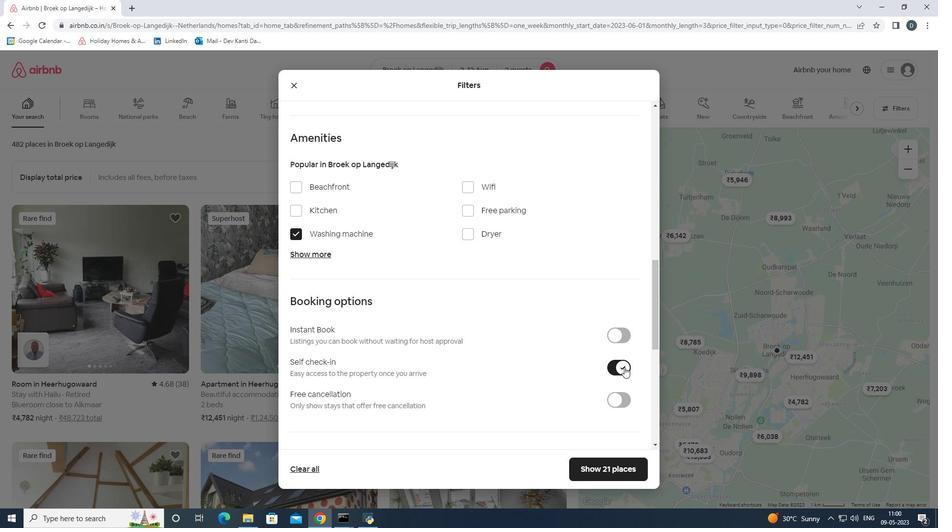 
Action: Mouse scrolled (624, 366) with delta (0, 0)
Screenshot: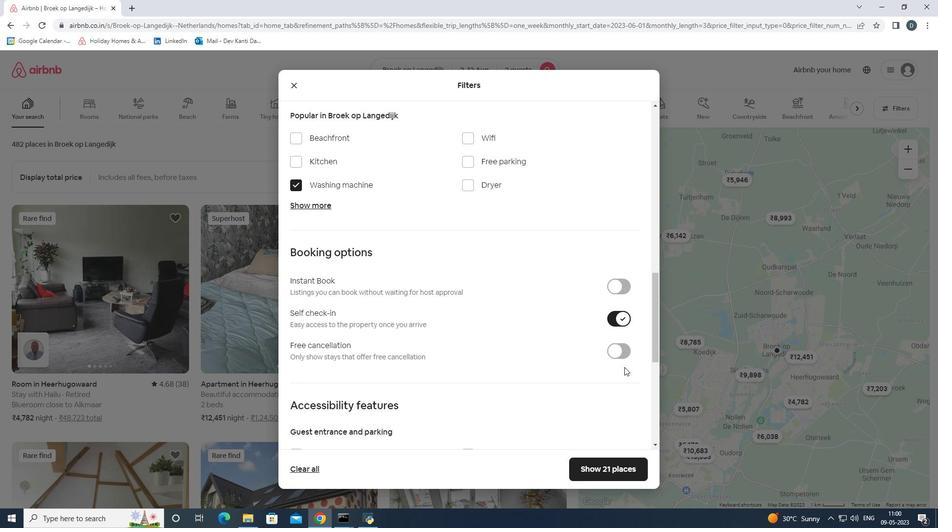 
Action: Mouse scrolled (624, 366) with delta (0, 0)
Screenshot: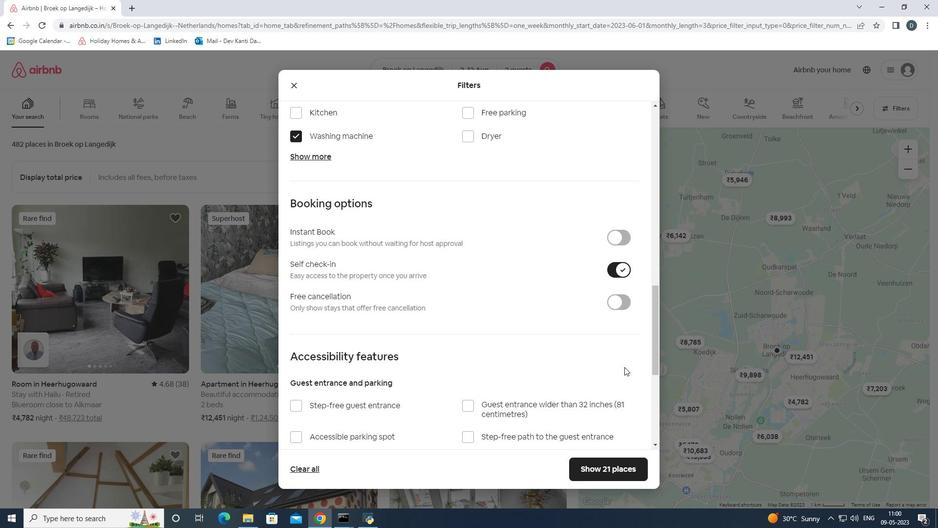 
Action: Mouse scrolled (624, 366) with delta (0, 0)
Screenshot: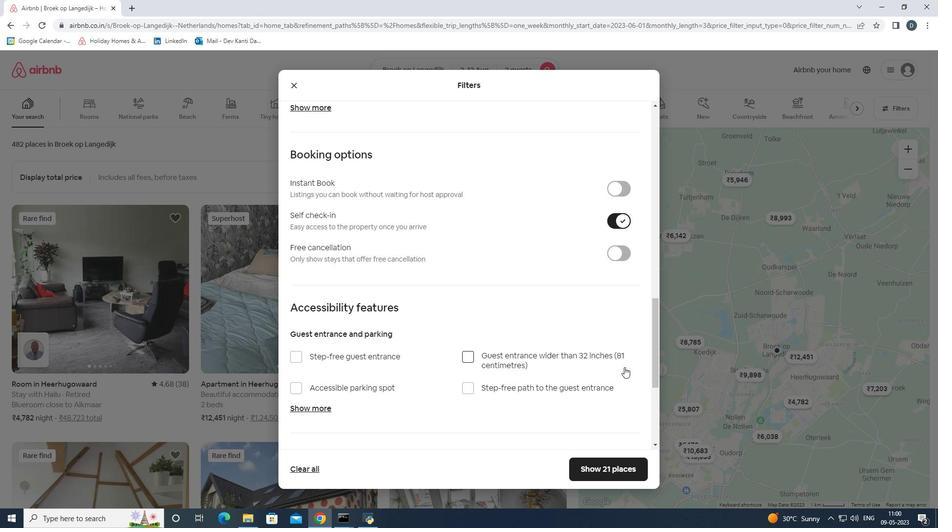 
Action: Mouse scrolled (624, 366) with delta (0, 0)
Screenshot: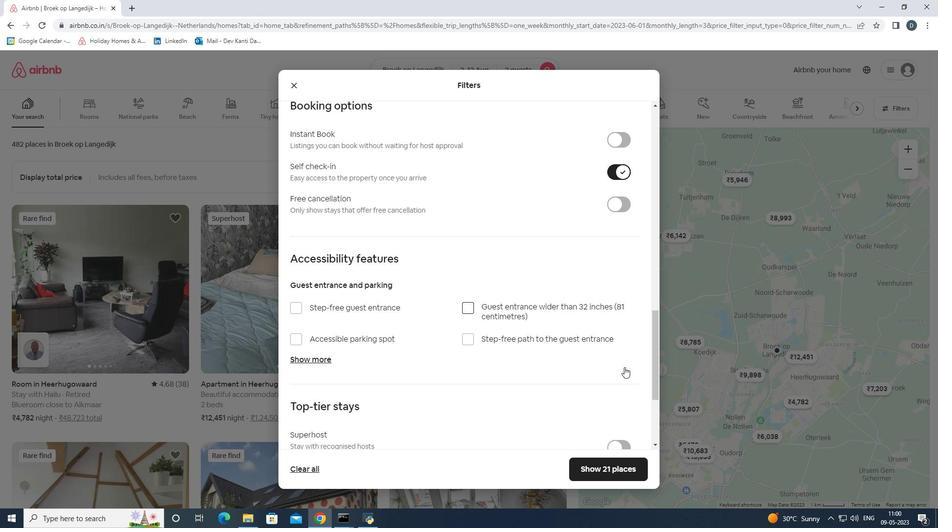 
Action: Mouse scrolled (624, 366) with delta (0, 0)
Screenshot: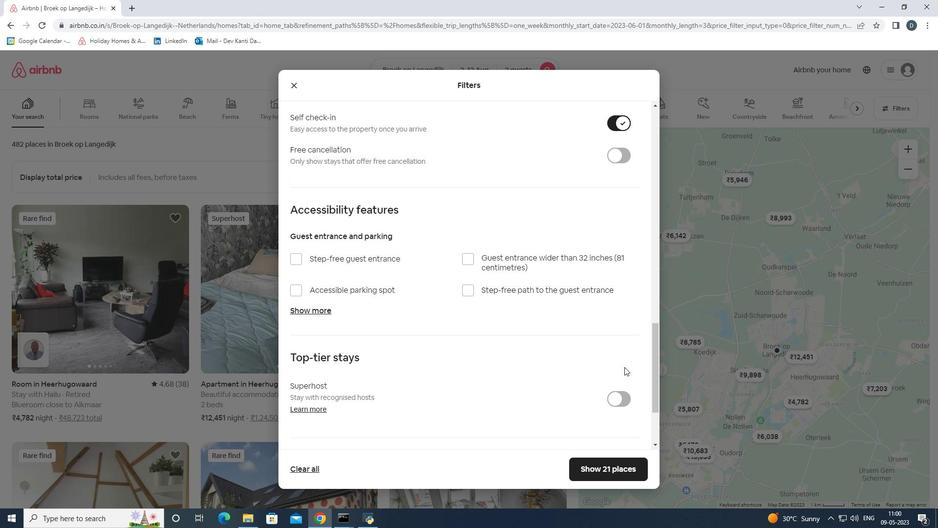 
Action: Mouse scrolled (624, 366) with delta (0, 0)
Screenshot: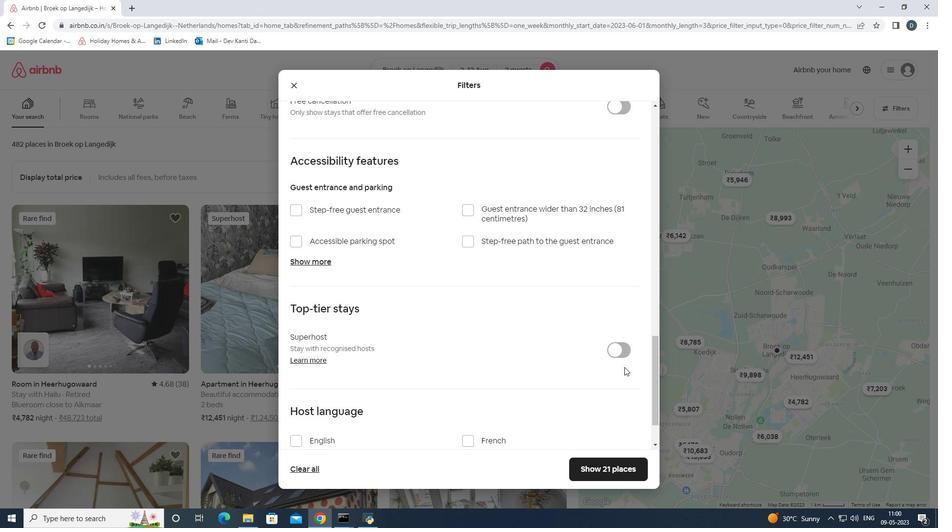 
Action: Mouse scrolled (624, 366) with delta (0, 0)
Screenshot: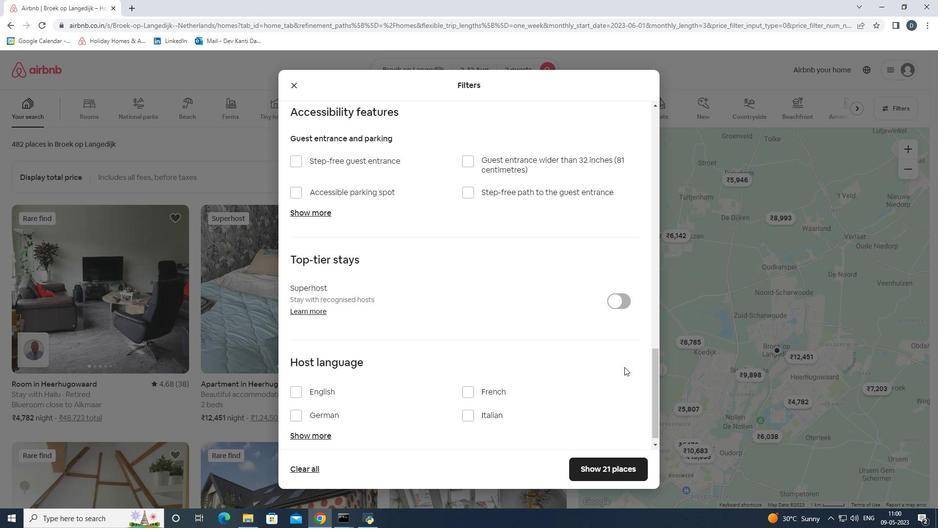 
Action: Mouse moved to (319, 380)
Screenshot: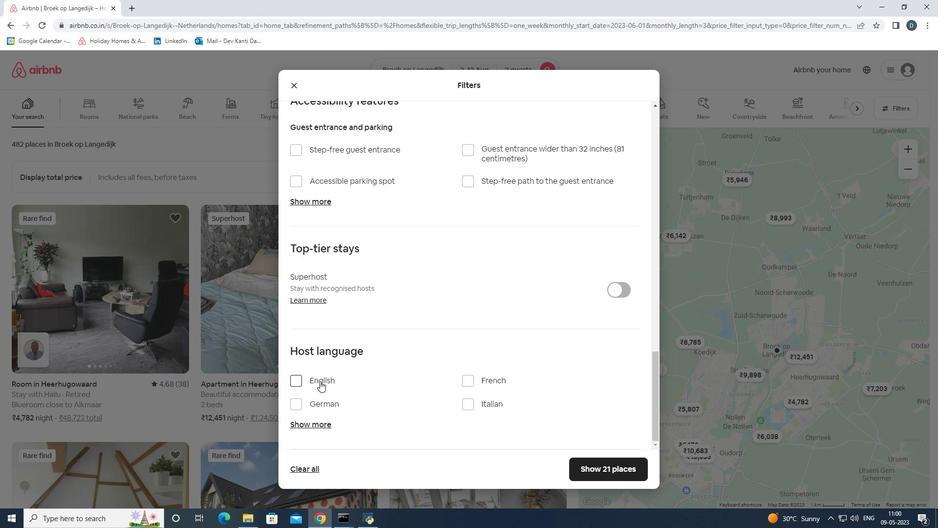 
Action: Mouse pressed left at (319, 380)
Screenshot: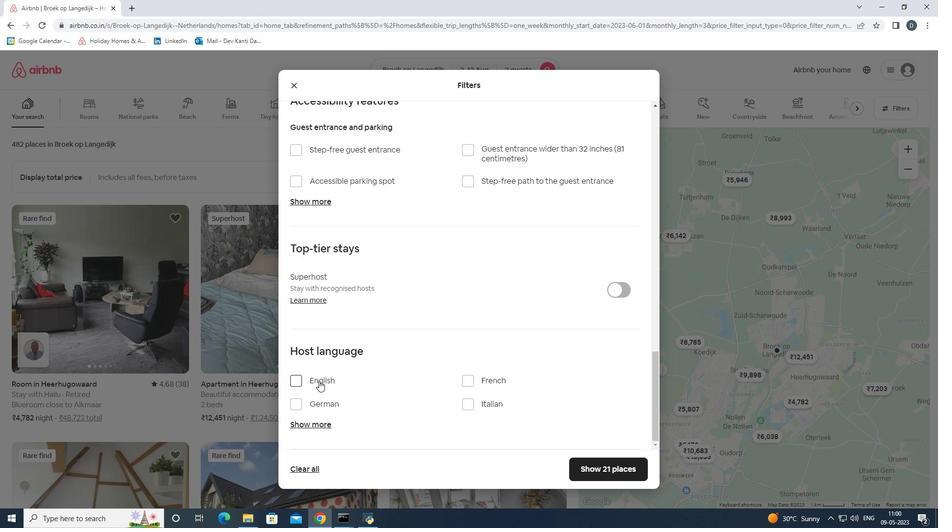 
Action: Mouse moved to (587, 460)
Screenshot: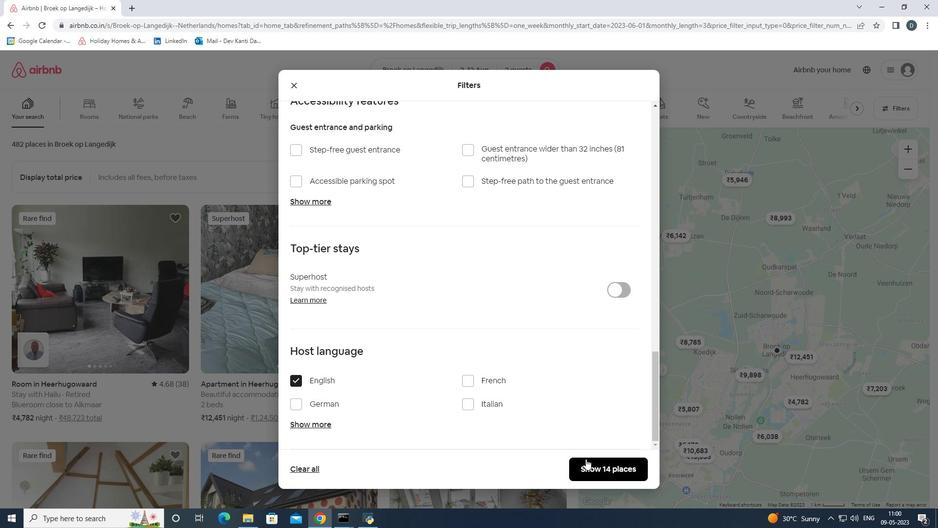 
Action: Mouse pressed left at (587, 460)
Screenshot: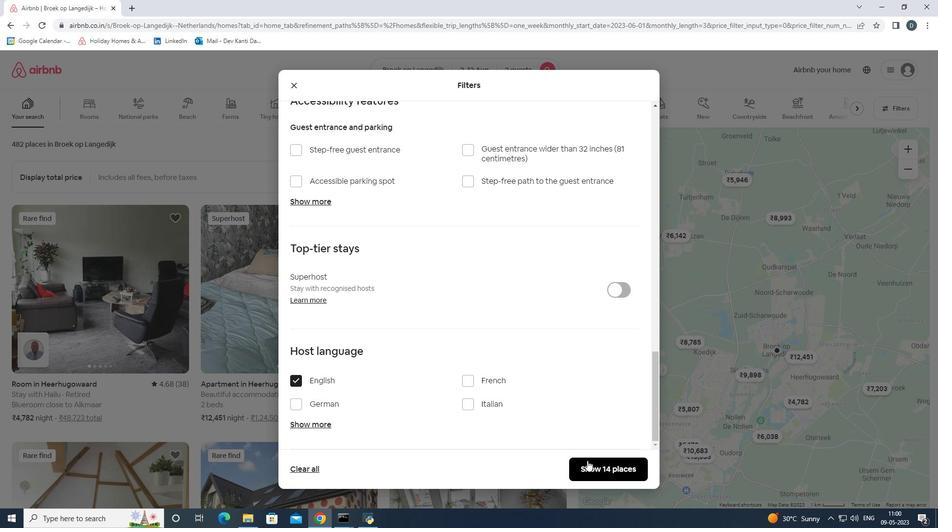 
Action: Mouse moved to (586, 460)
Screenshot: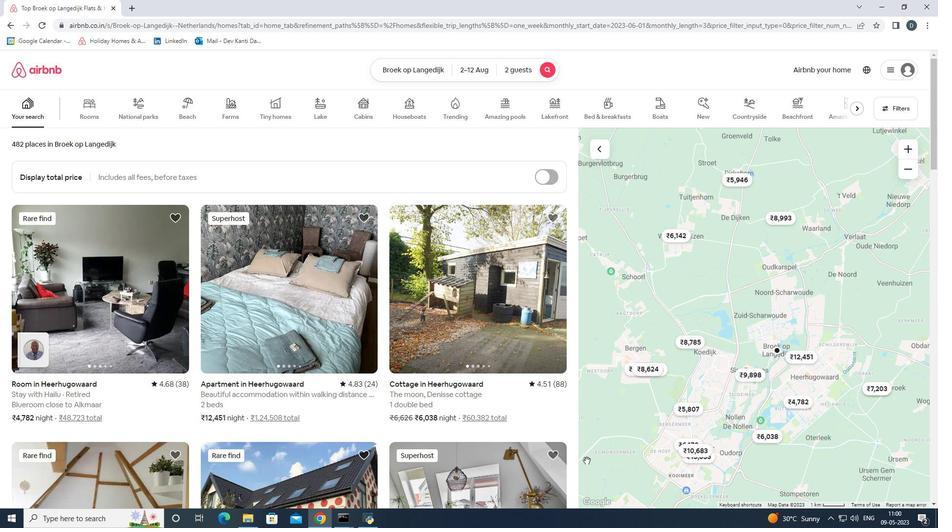 
